 Task: Find connections with filter location Acopiara with filter topic #Crowdfundingwith filter profile language Potuguese with filter current company Pick Your Job!! with filter school Istituto Marangoni with filter industry Horticulture with filter service category Healthcare Consulting with filter keywords title Chief Executive Officer
Action: Mouse moved to (588, 111)
Screenshot: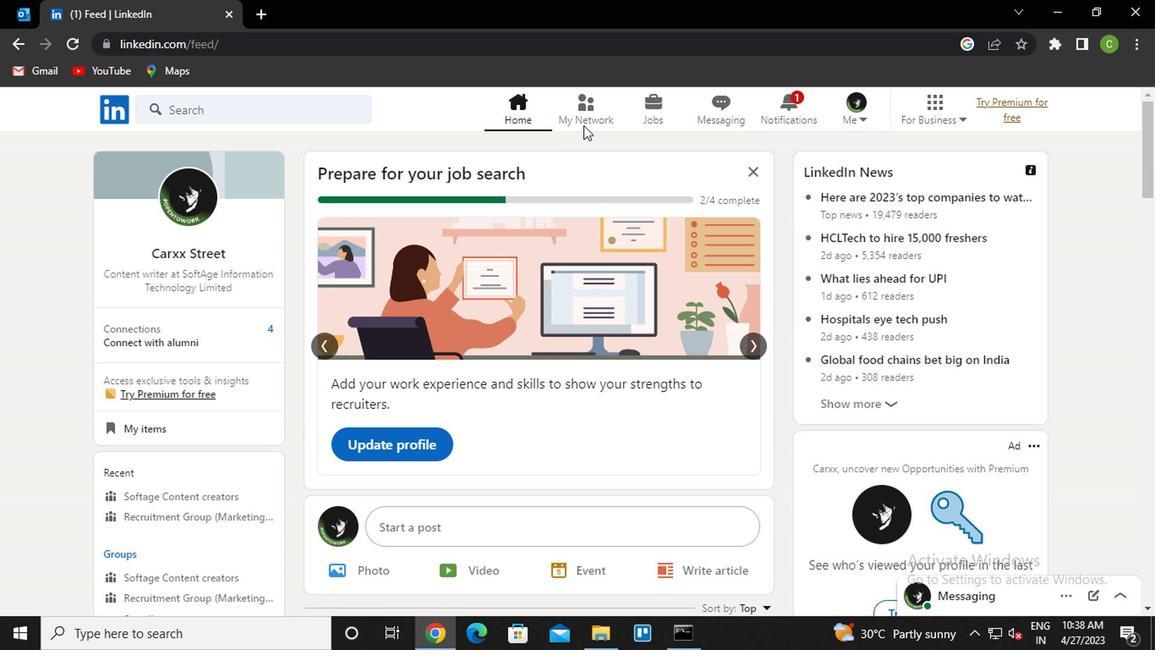 
Action: Mouse pressed left at (588, 111)
Screenshot: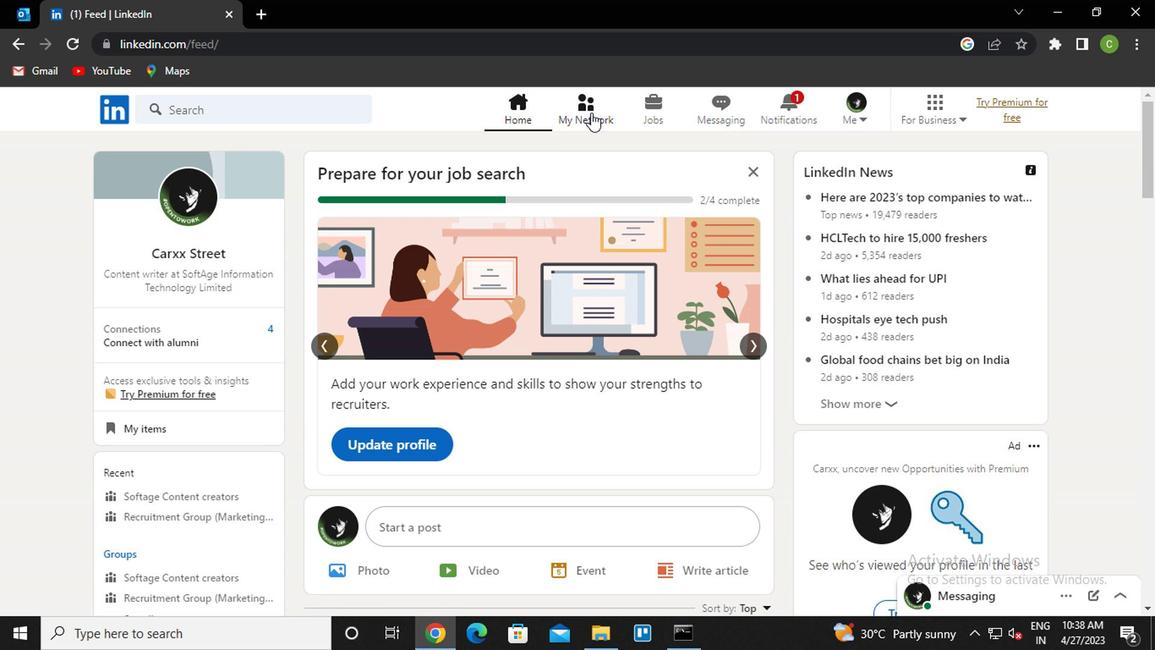 
Action: Mouse moved to (254, 200)
Screenshot: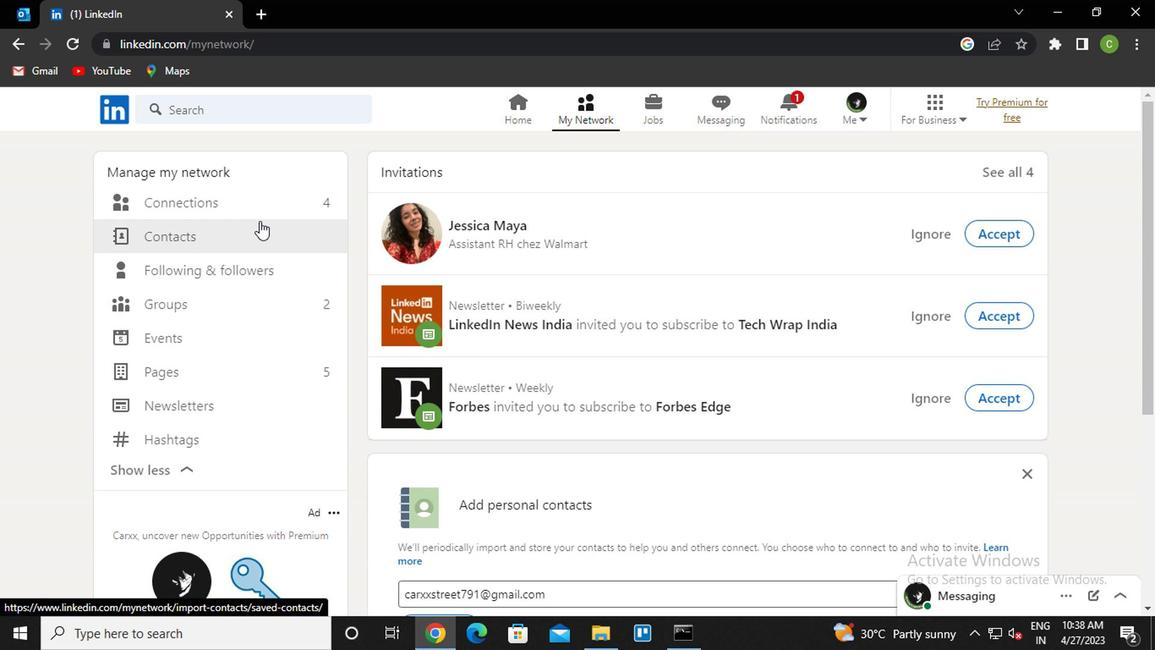 
Action: Mouse pressed left at (254, 200)
Screenshot: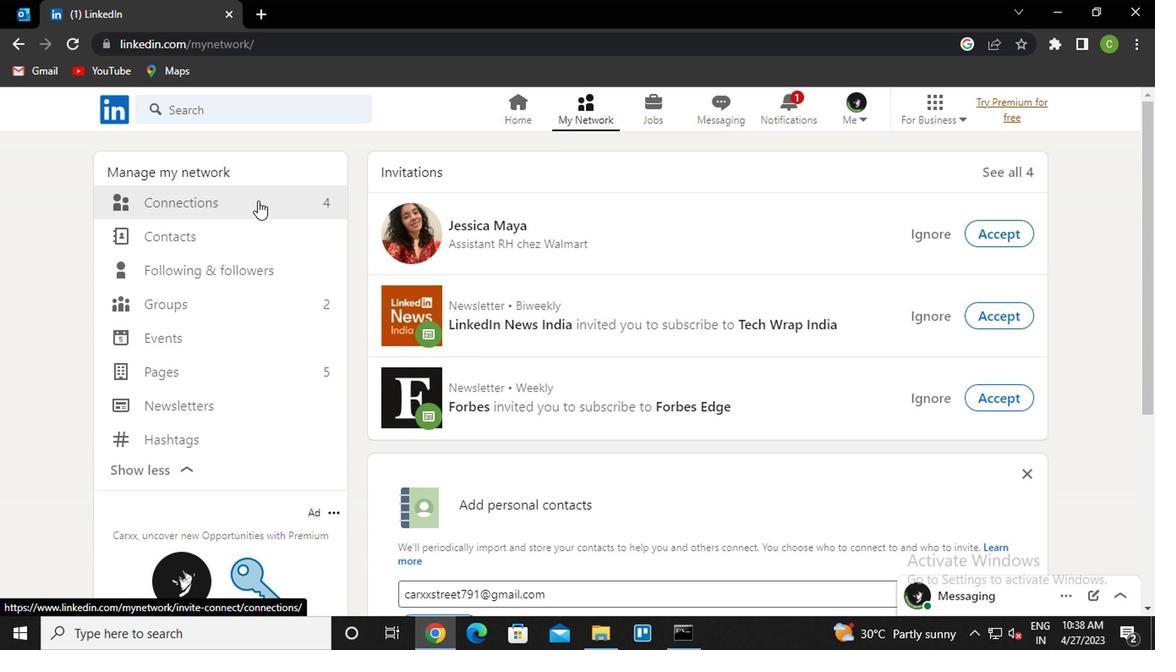 
Action: Mouse moved to (679, 204)
Screenshot: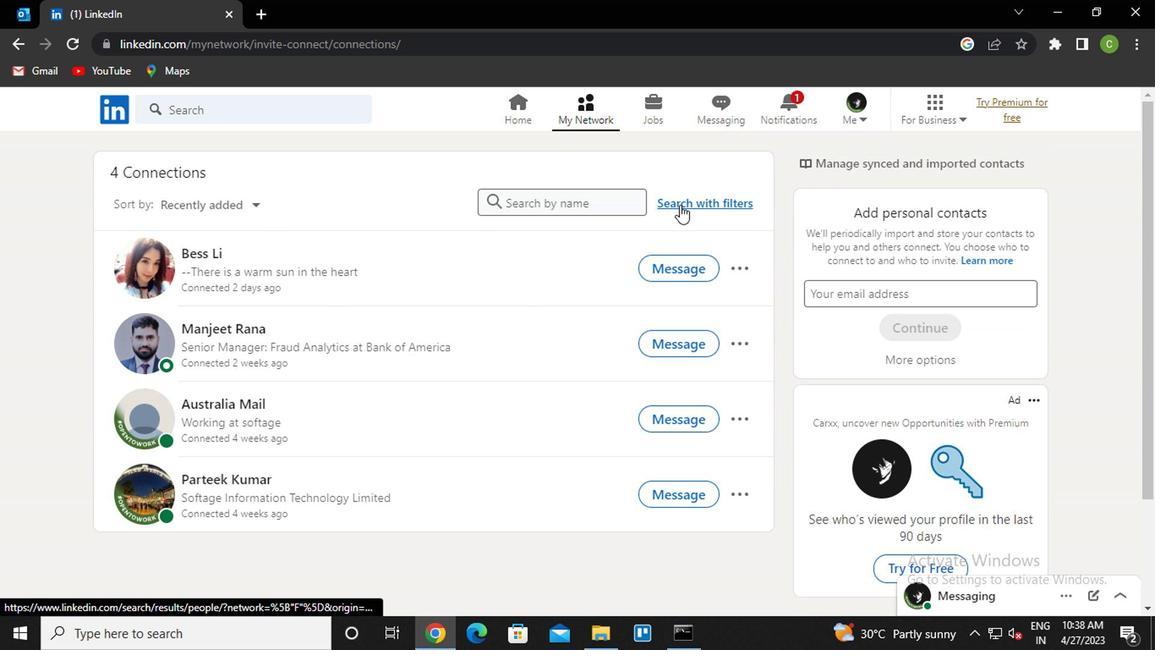 
Action: Mouse pressed left at (679, 204)
Screenshot: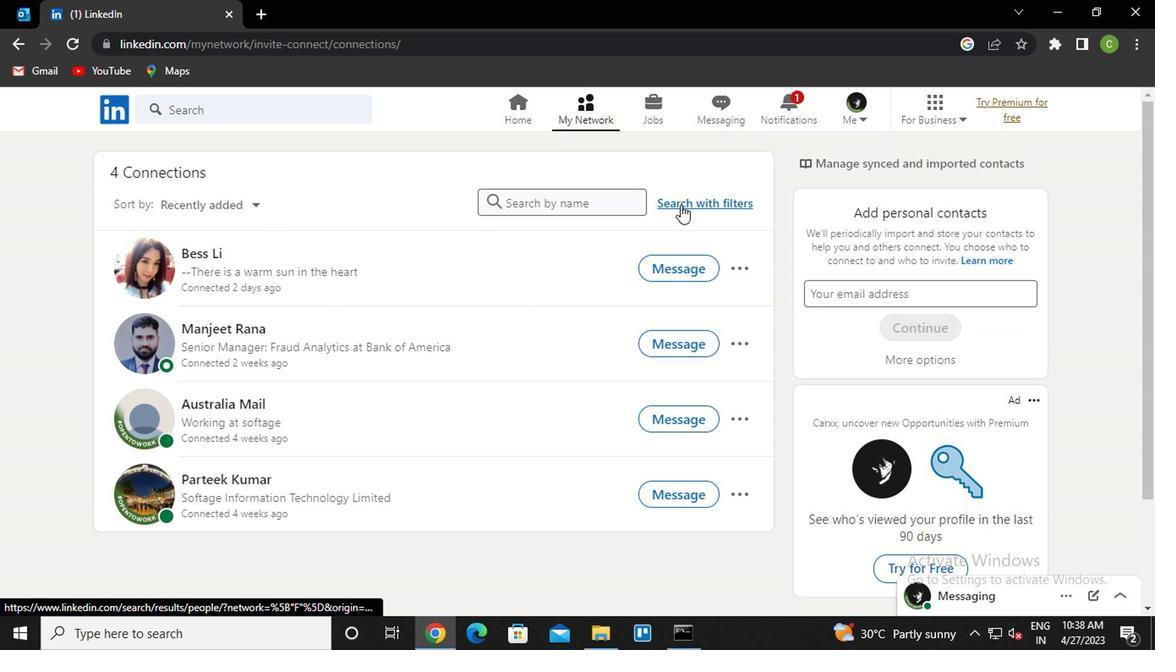
Action: Mouse moved to (564, 155)
Screenshot: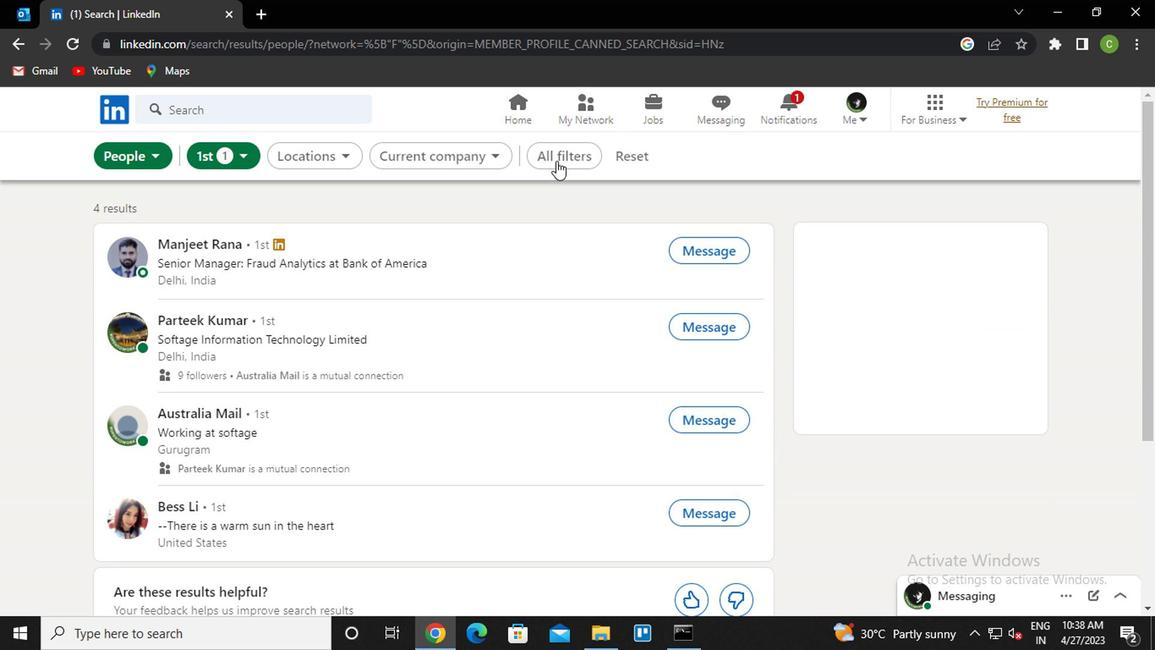 
Action: Mouse pressed left at (564, 155)
Screenshot: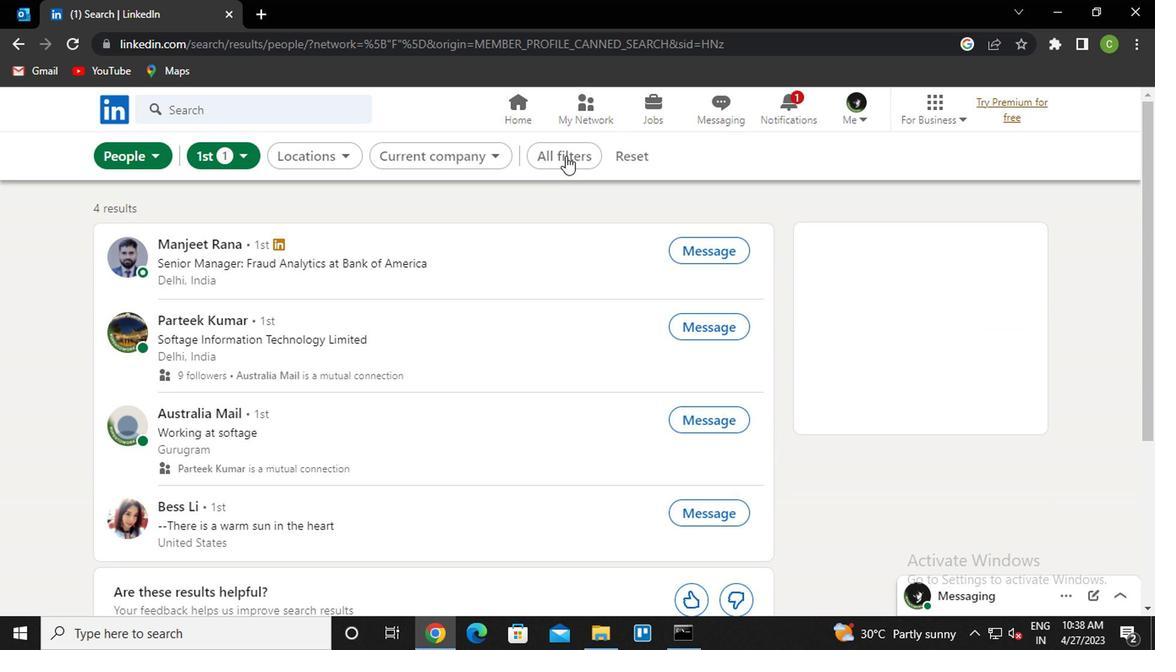 
Action: Mouse moved to (913, 335)
Screenshot: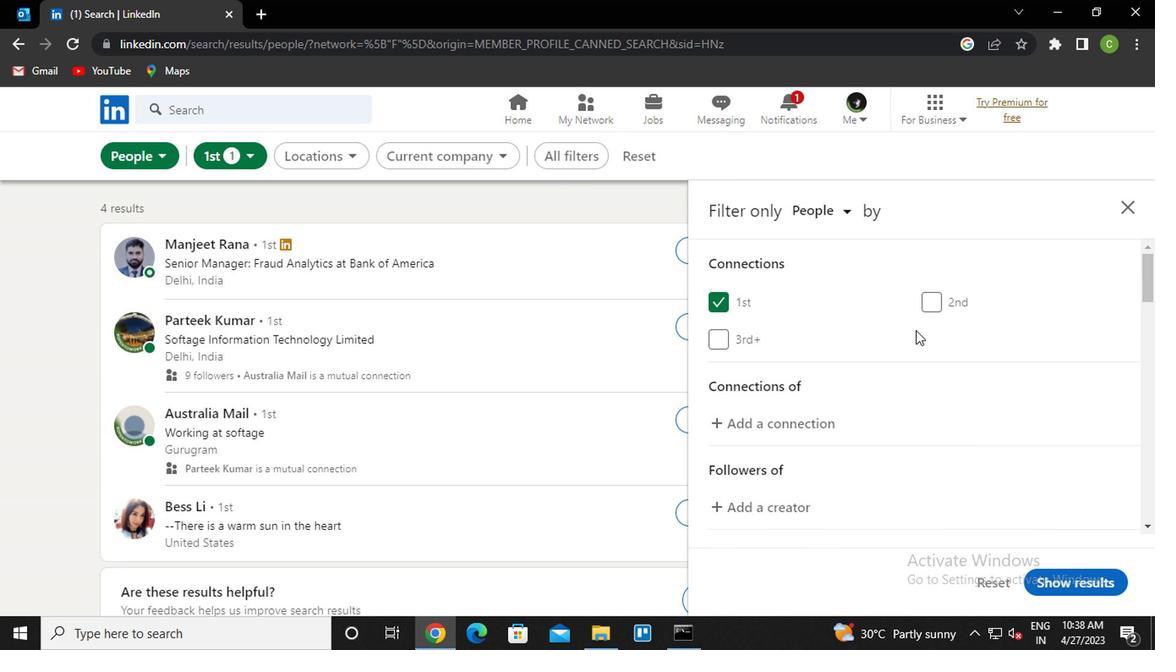 
Action: Mouse scrolled (913, 334) with delta (0, 0)
Screenshot: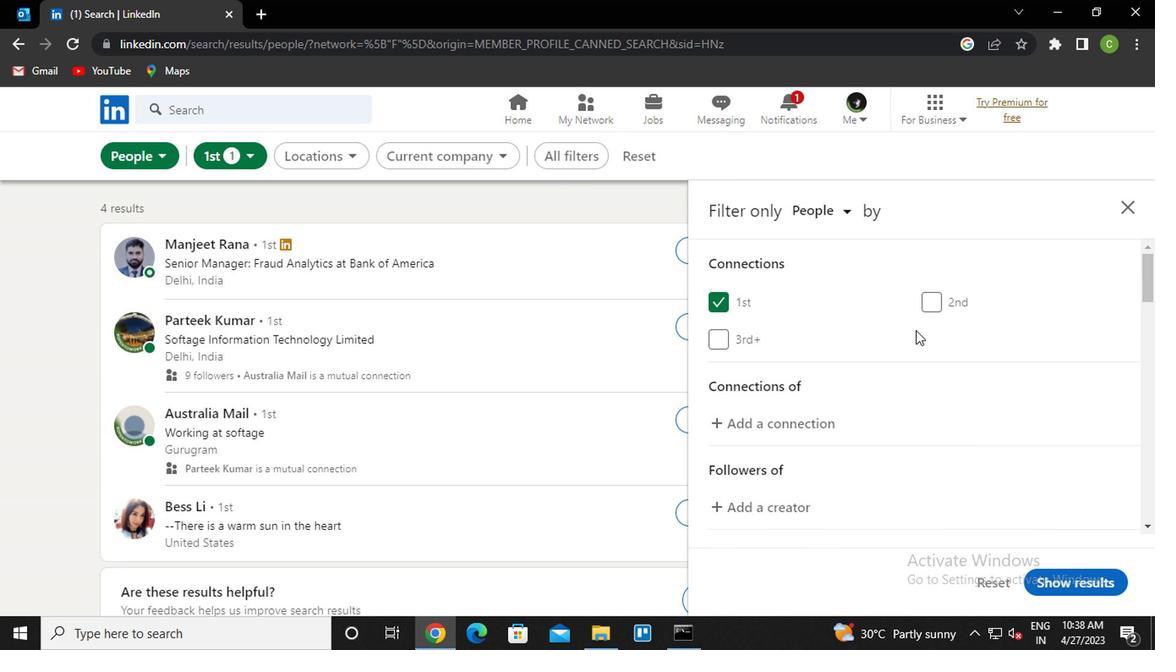 
Action: Mouse moved to (912, 340)
Screenshot: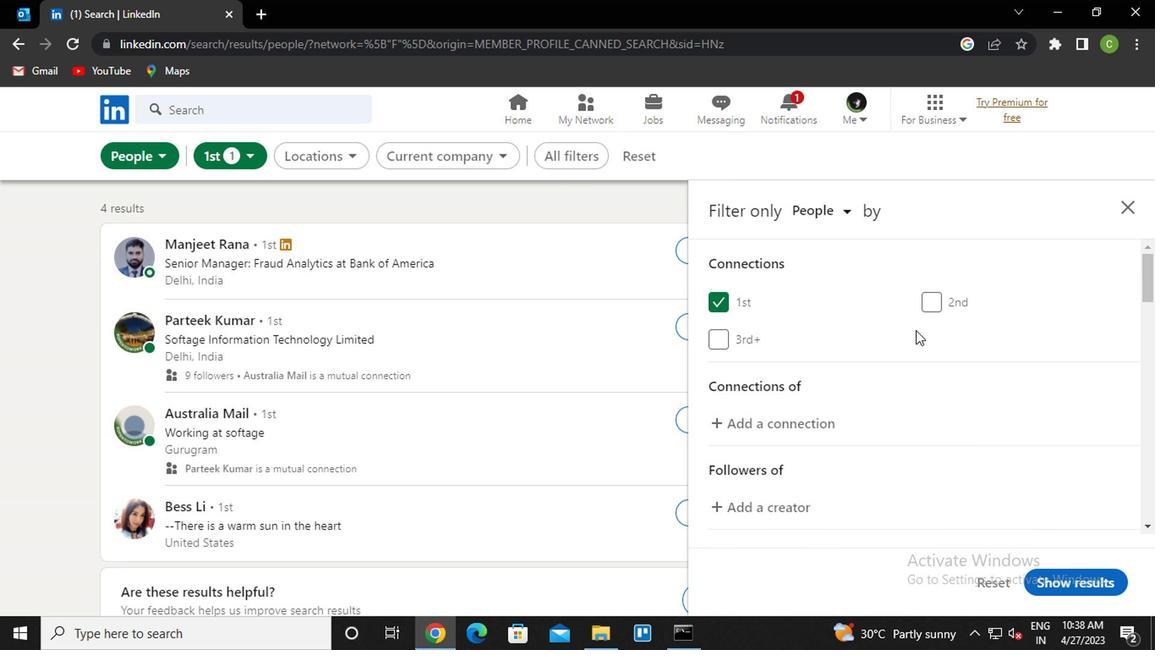 
Action: Mouse scrolled (912, 339) with delta (0, -1)
Screenshot: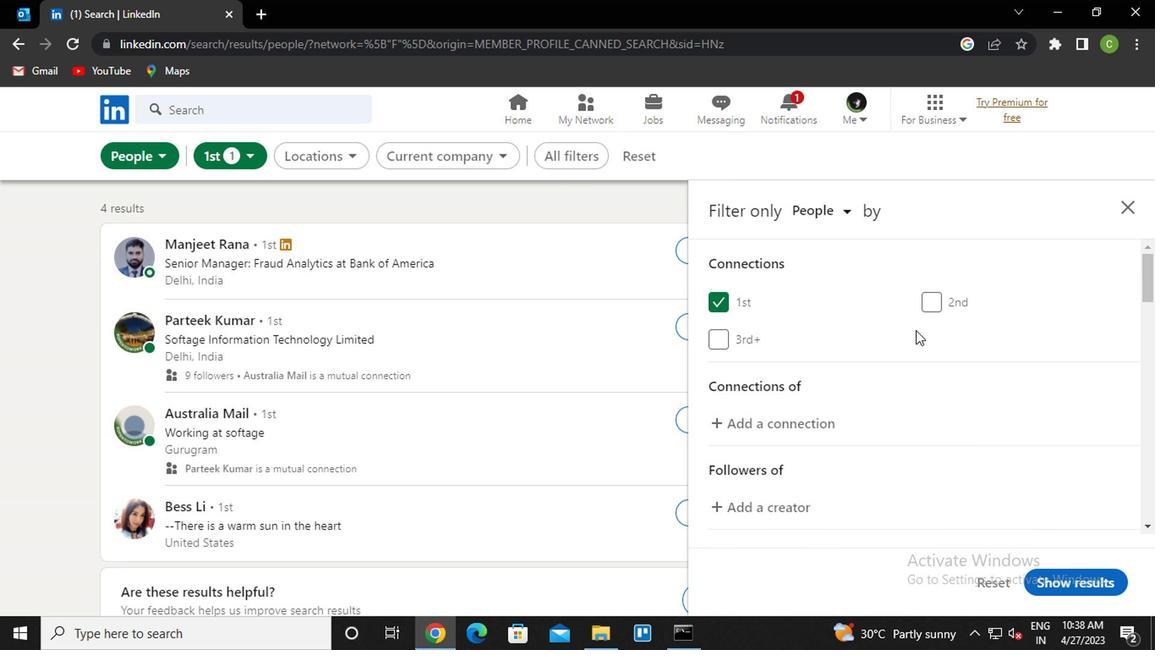 
Action: Mouse moved to (912, 341)
Screenshot: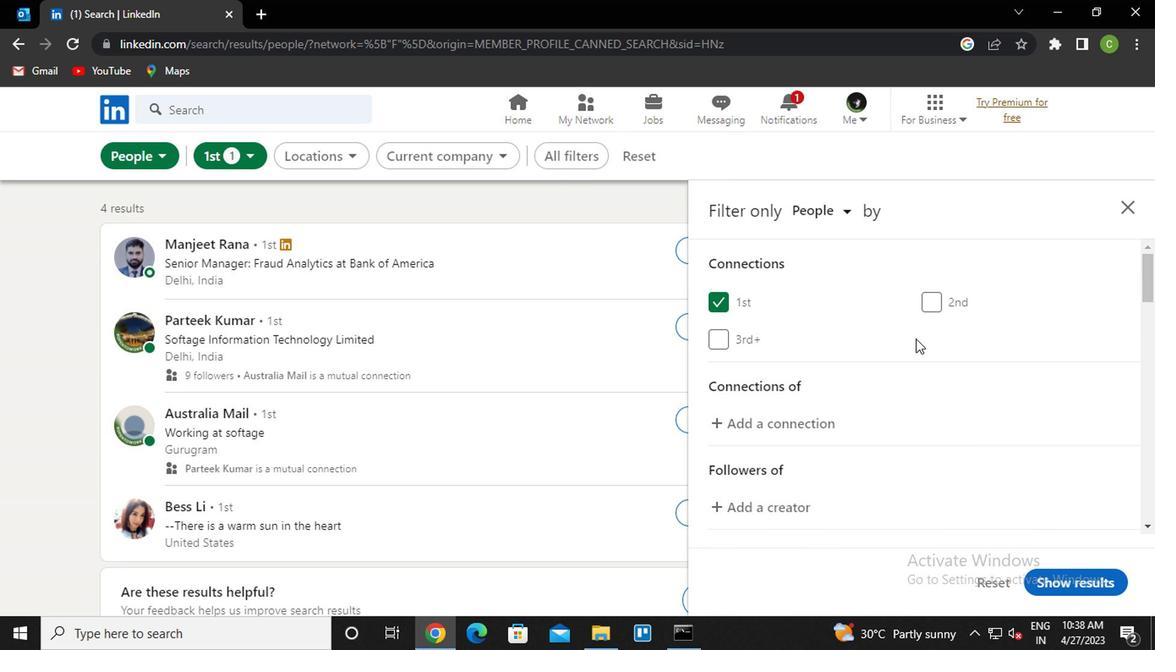 
Action: Mouse scrolled (912, 340) with delta (0, 0)
Screenshot: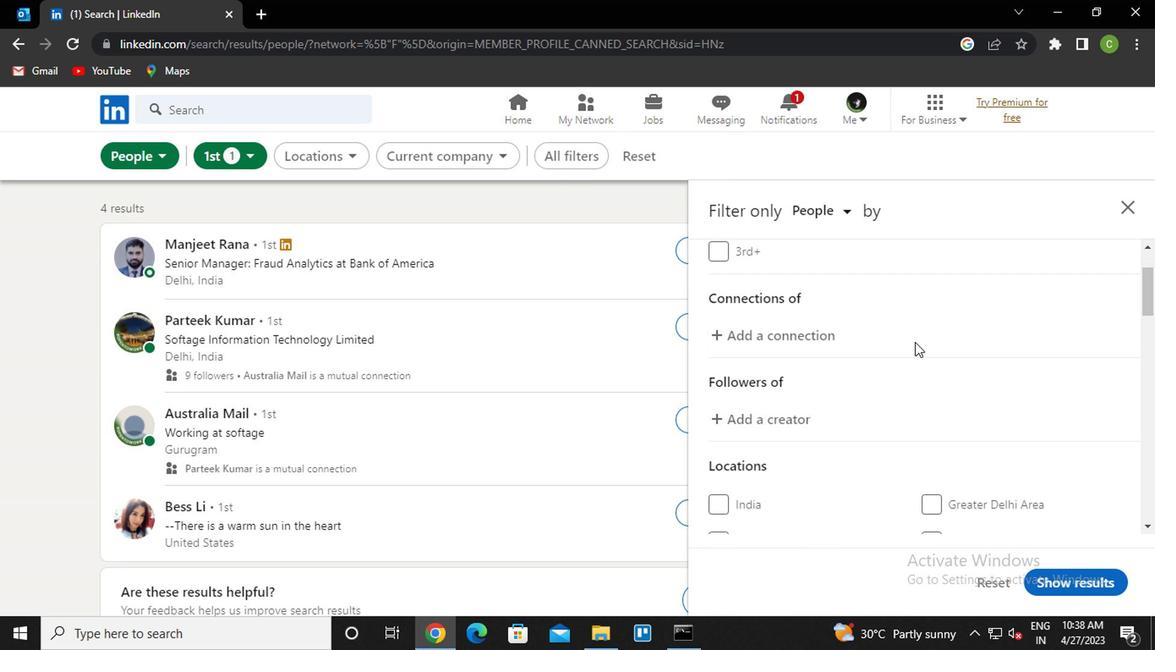 
Action: Mouse moved to (910, 352)
Screenshot: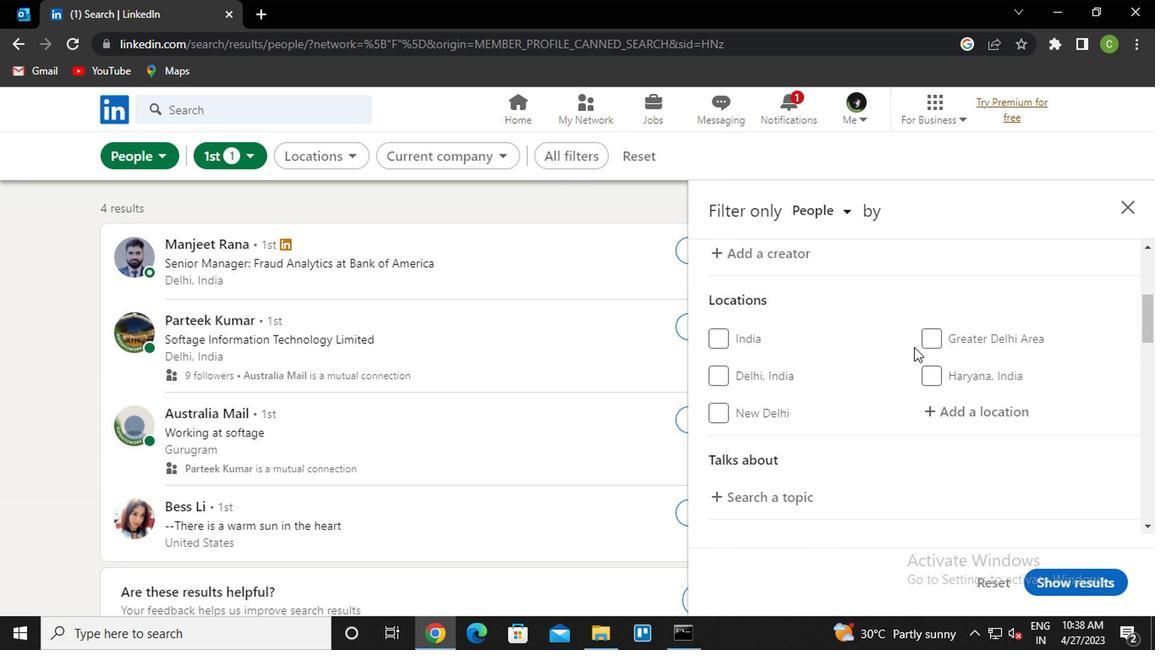 
Action: Mouse scrolled (910, 351) with delta (0, 0)
Screenshot: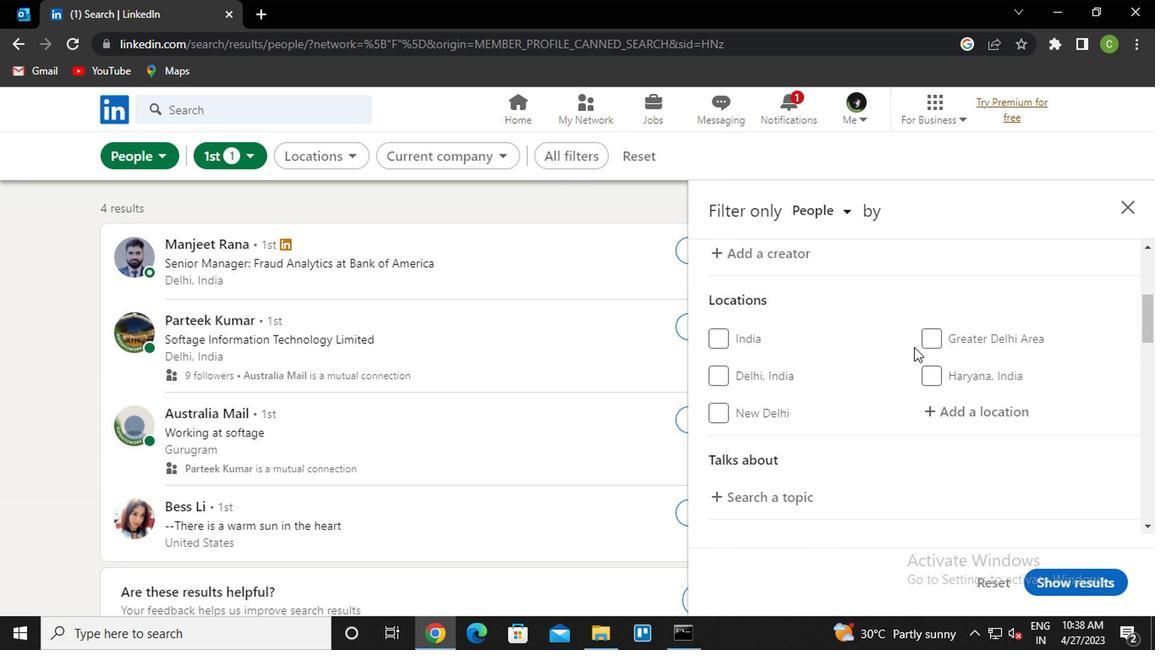 
Action: Mouse moved to (988, 334)
Screenshot: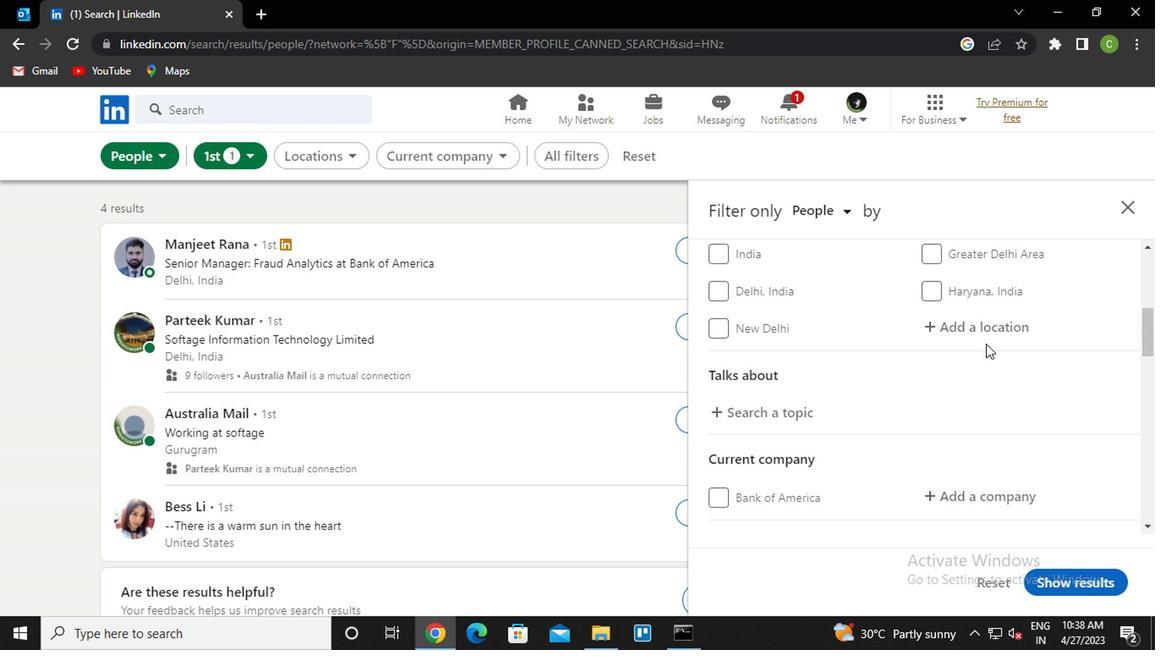 
Action: Mouse pressed left at (988, 334)
Screenshot: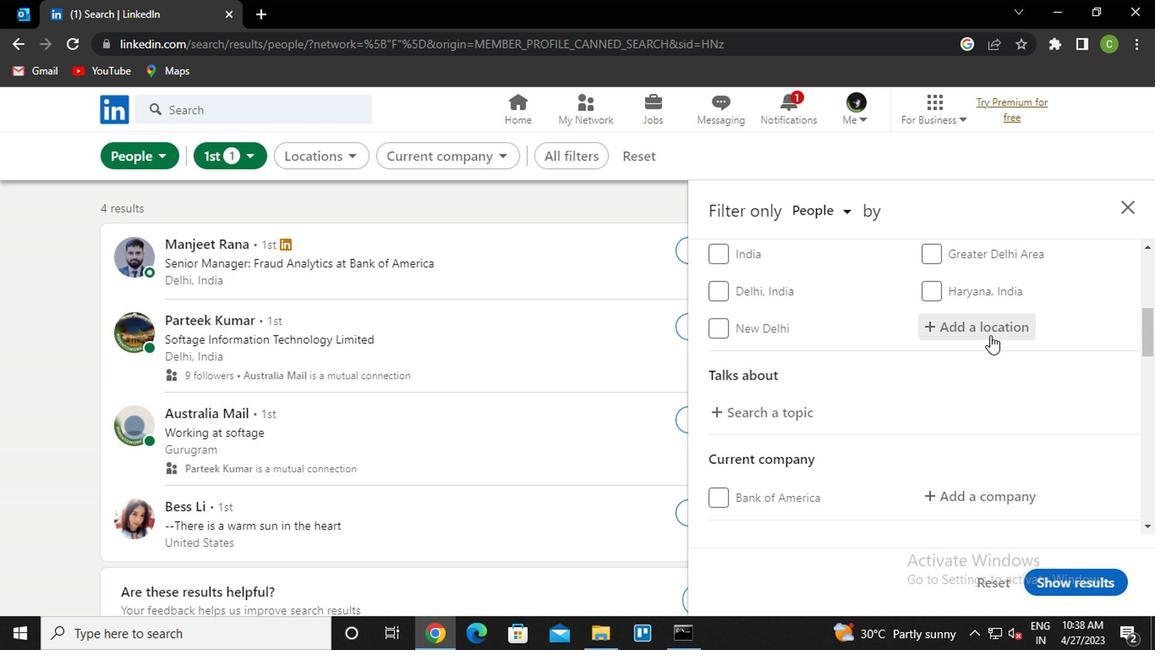 
Action: Key pressed <Key.caps_lock>a<Key.caps_lock>copiara<Key.down><Key.enter>
Screenshot: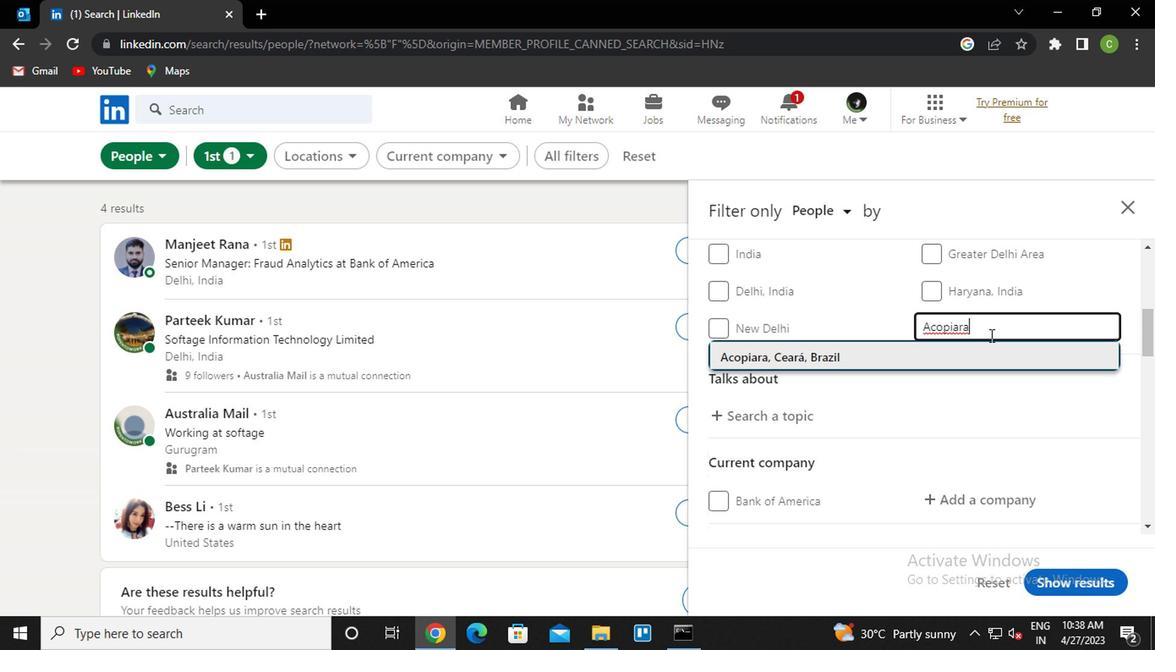 
Action: Mouse moved to (975, 342)
Screenshot: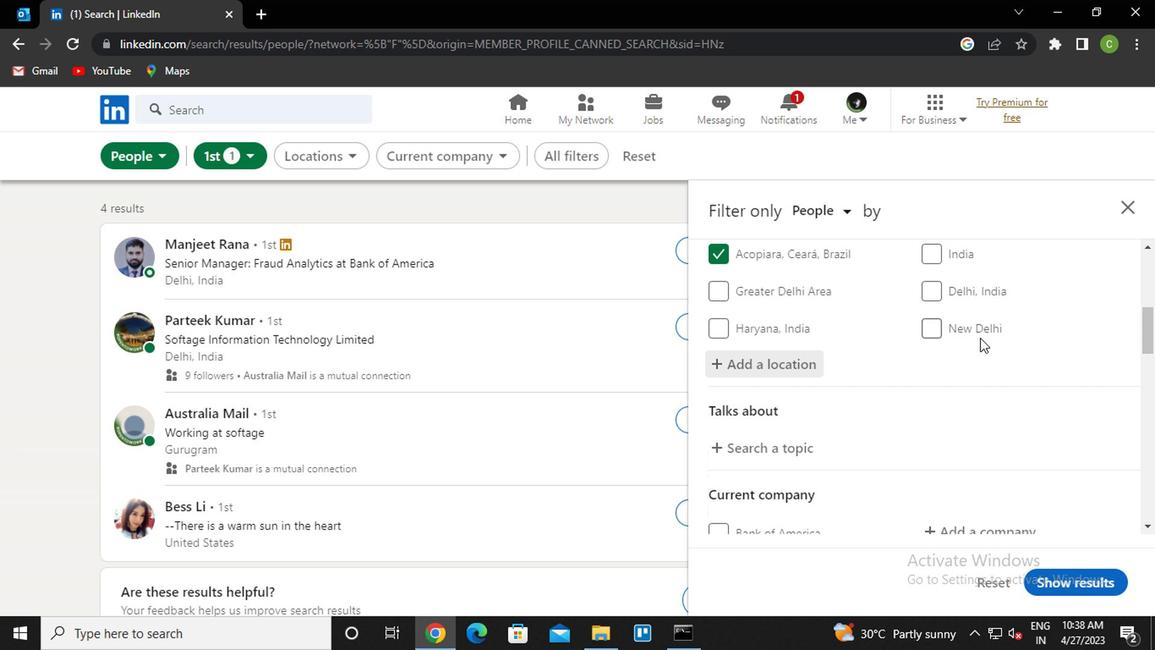 
Action: Mouse scrolled (975, 341) with delta (0, -1)
Screenshot: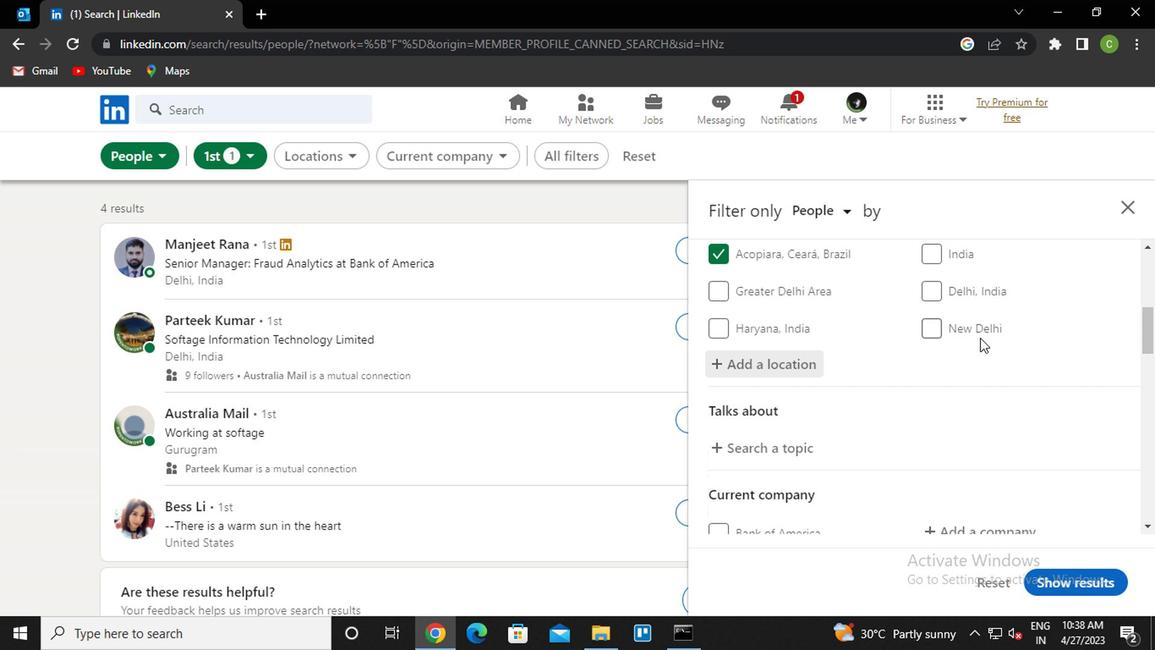 
Action: Mouse moved to (791, 362)
Screenshot: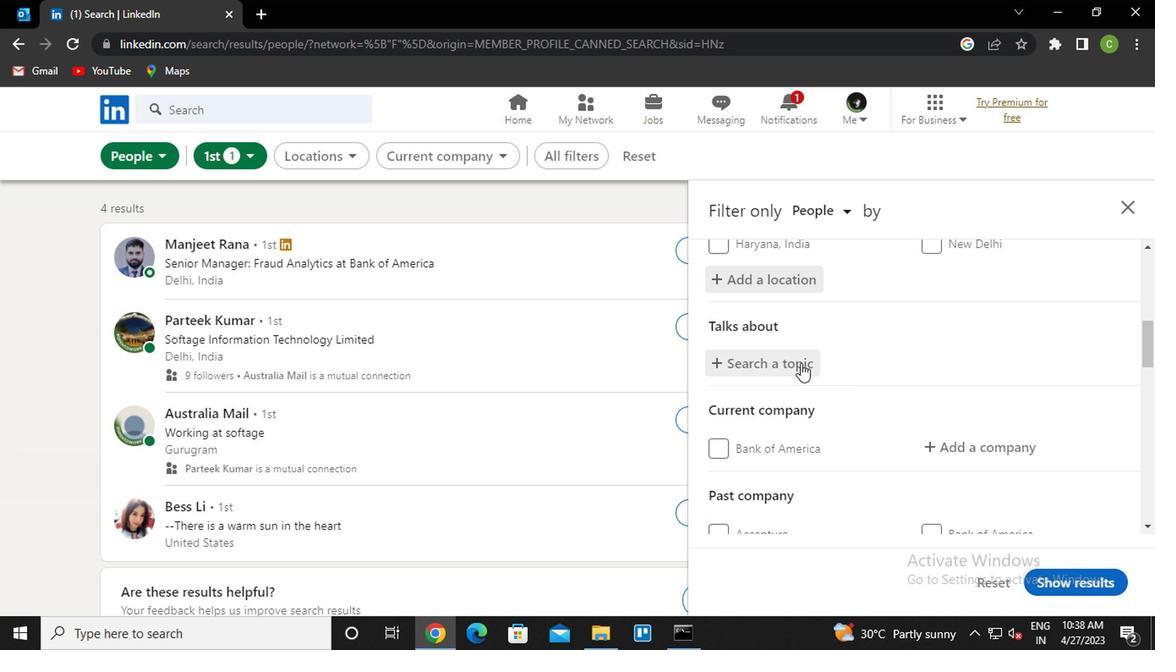
Action: Mouse pressed left at (791, 362)
Screenshot: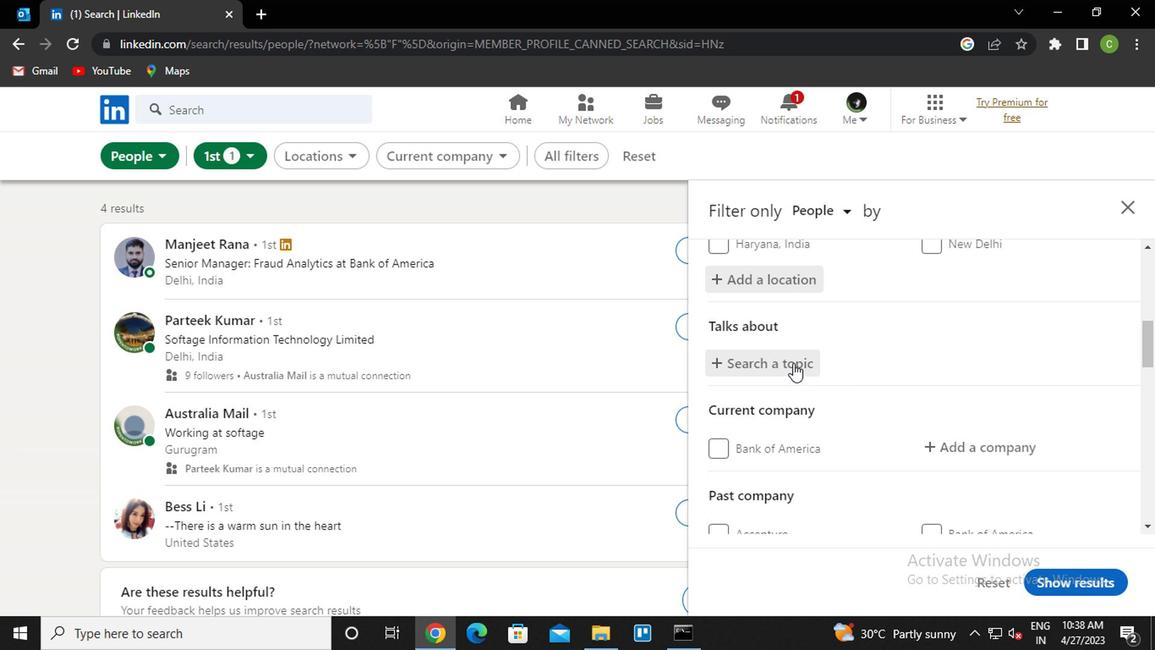 
Action: Key pressed <Key.caps_lock>c<Key.caps_lock>rowdfo<Key.backspace>und<Key.down><Key.enter>
Screenshot: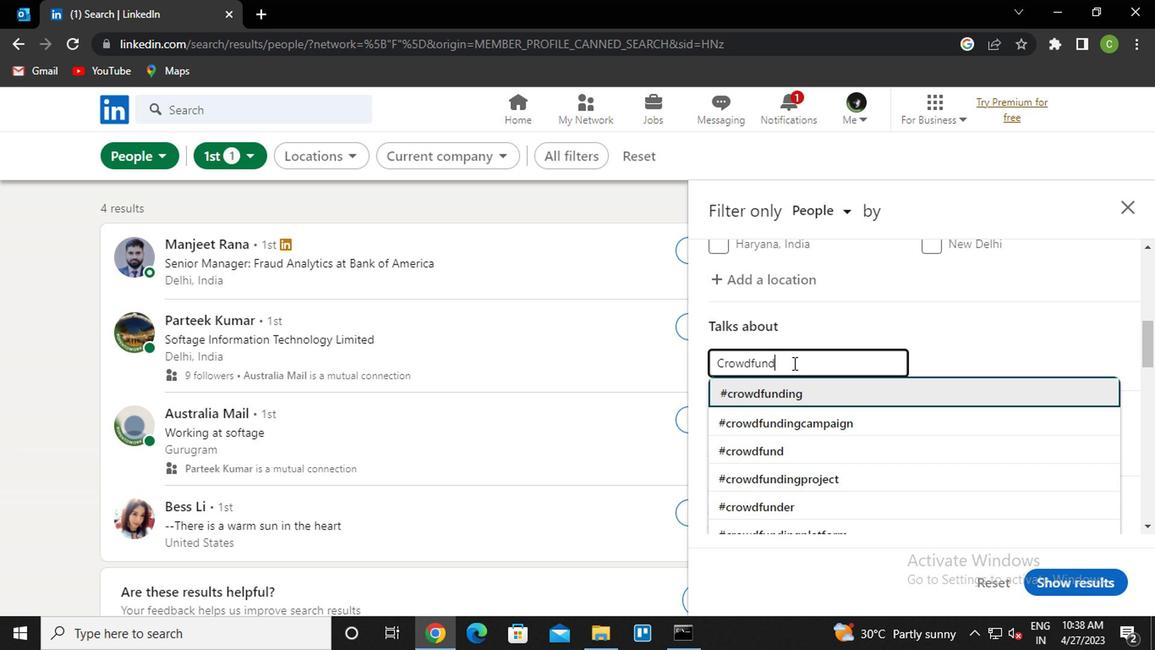 
Action: Mouse moved to (818, 370)
Screenshot: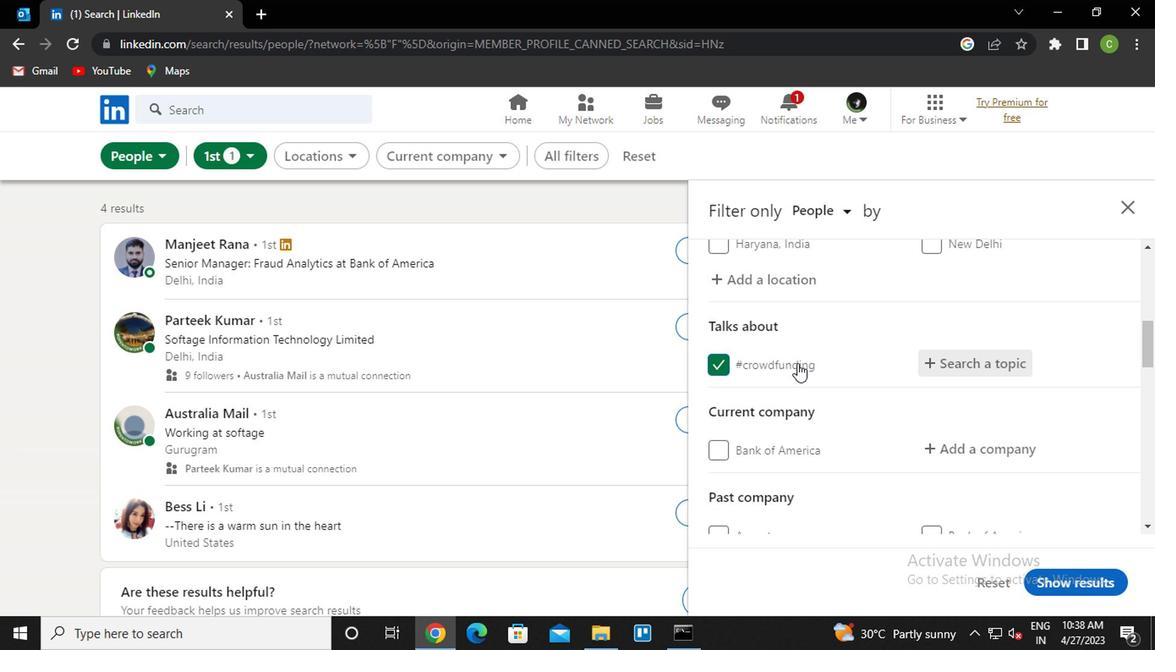 
Action: Mouse scrolled (818, 370) with delta (0, 0)
Screenshot: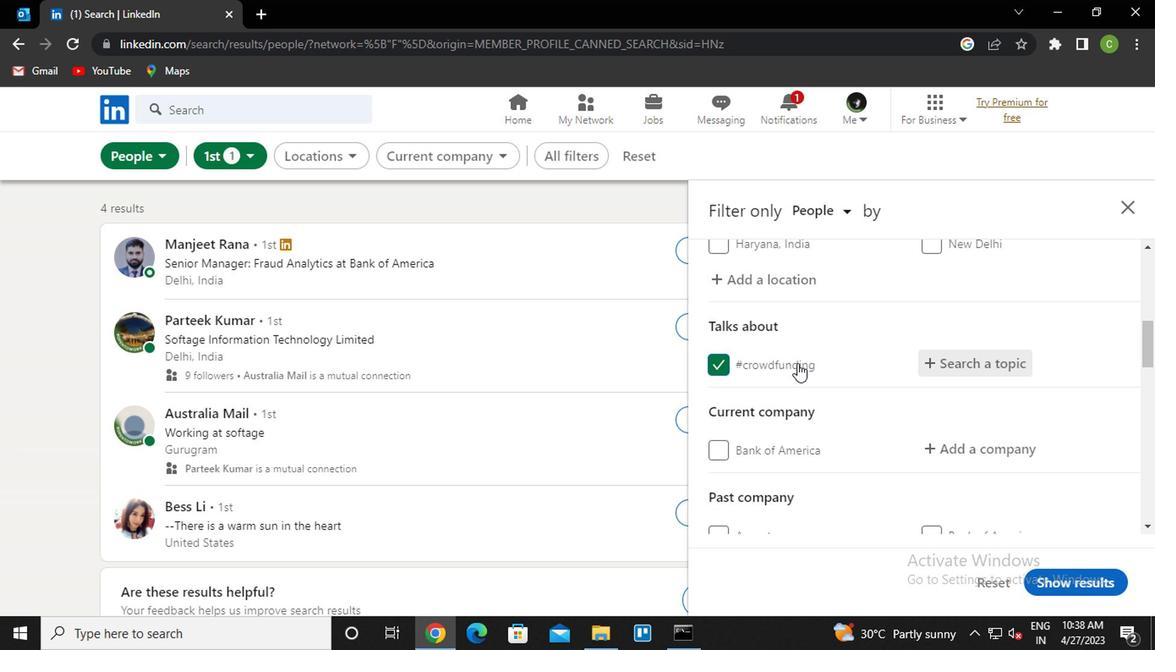 
Action: Mouse moved to (960, 367)
Screenshot: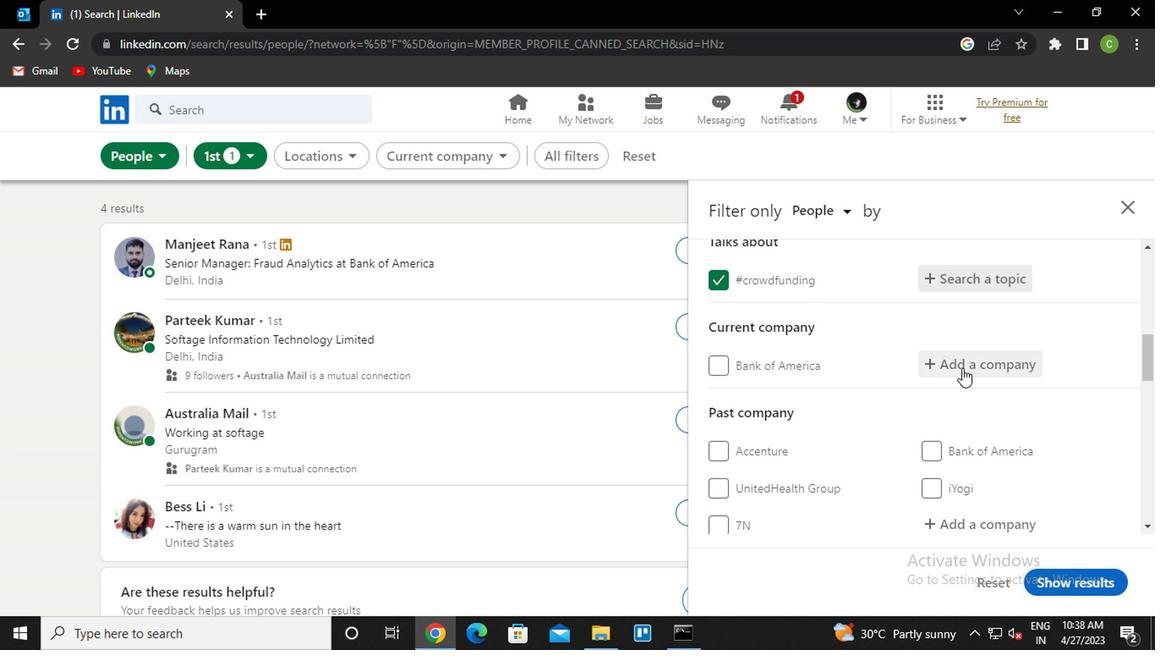 
Action: Mouse pressed left at (960, 367)
Screenshot: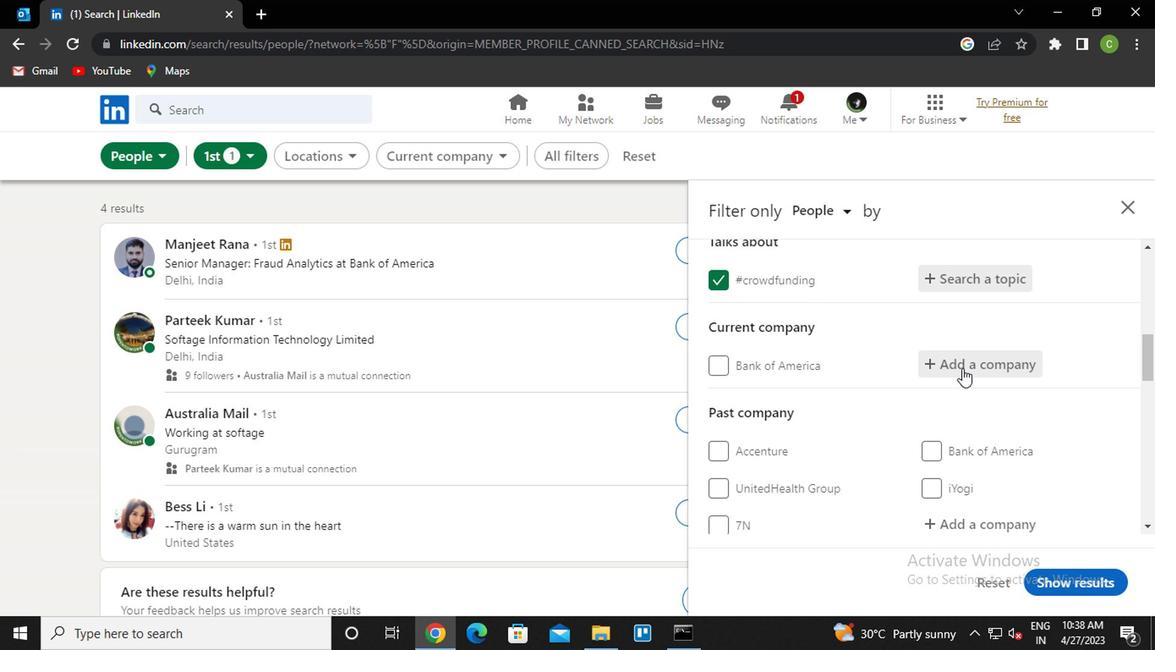 
Action: Key pressed <Key.caps_lock>p<Key.caps_lock>ick<Key.space>you<Key.down><Key.enter>
Screenshot: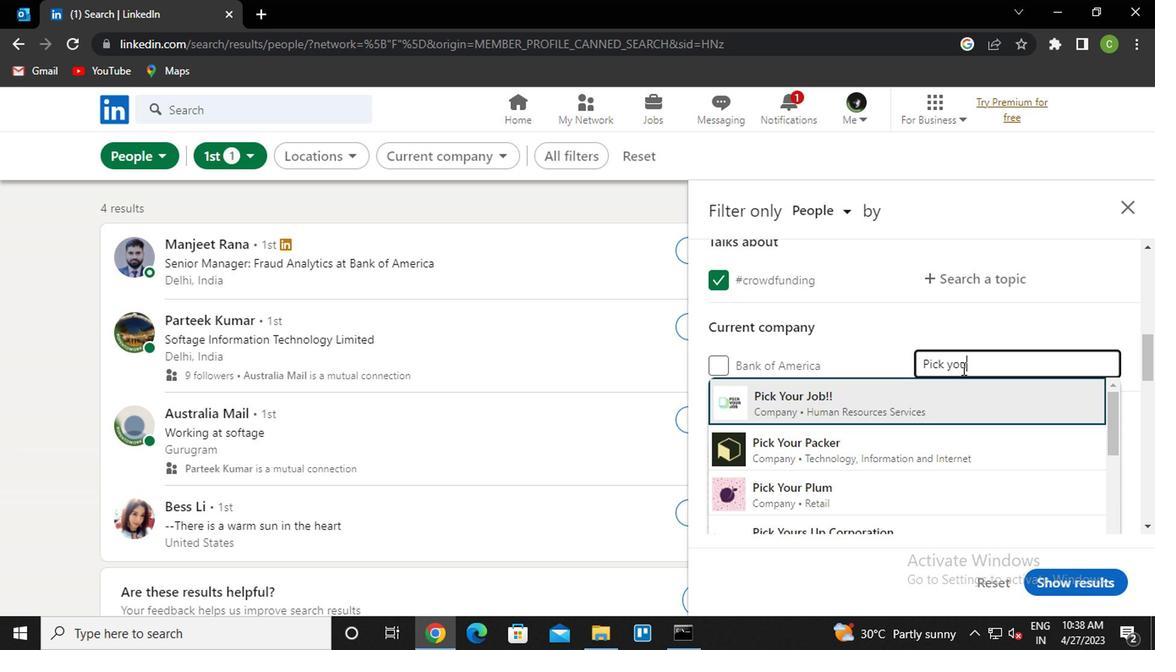 
Action: Mouse scrolled (960, 366) with delta (0, -1)
Screenshot: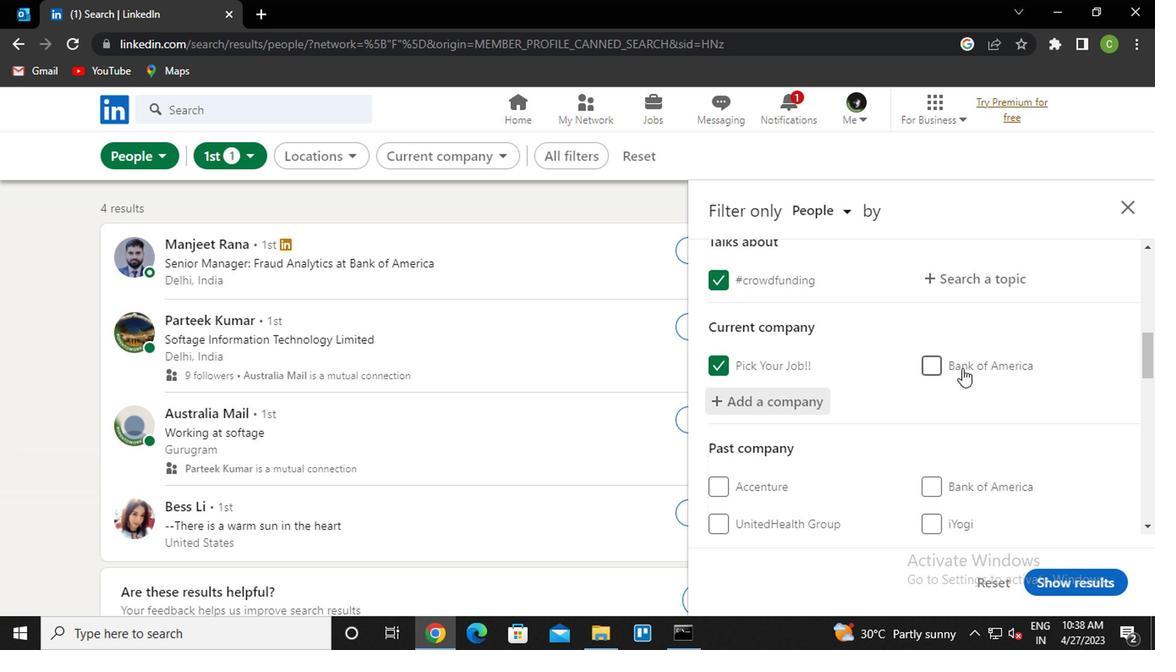 
Action: Mouse moved to (957, 367)
Screenshot: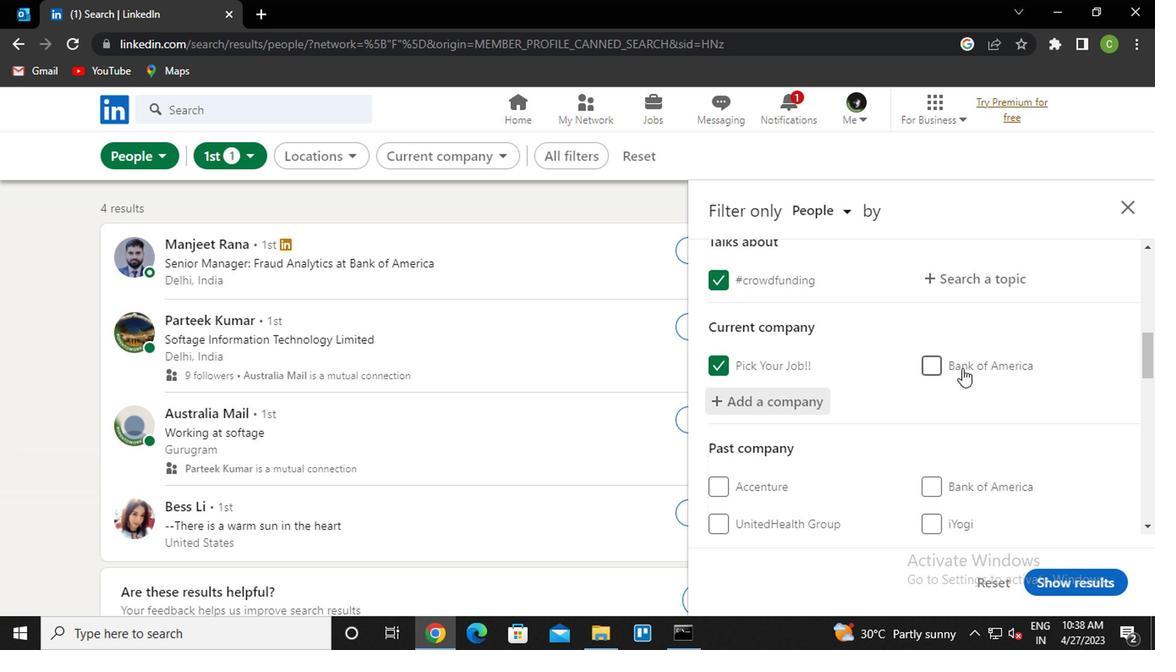 
Action: Mouse scrolled (957, 366) with delta (0, -1)
Screenshot: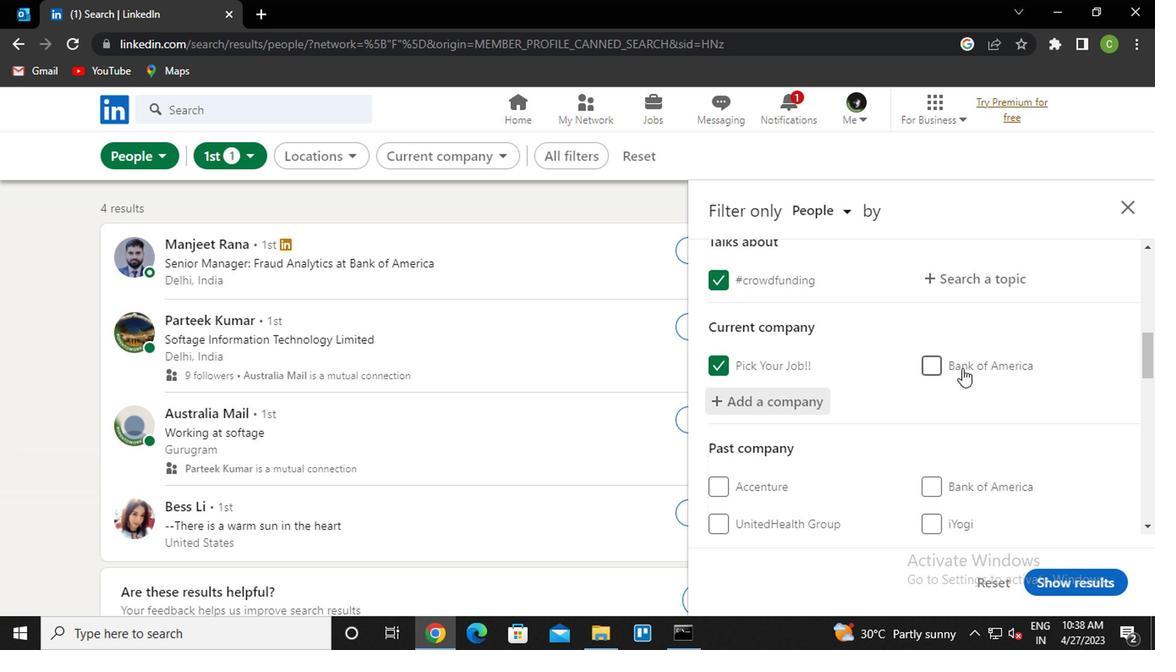 
Action: Mouse moved to (958, 409)
Screenshot: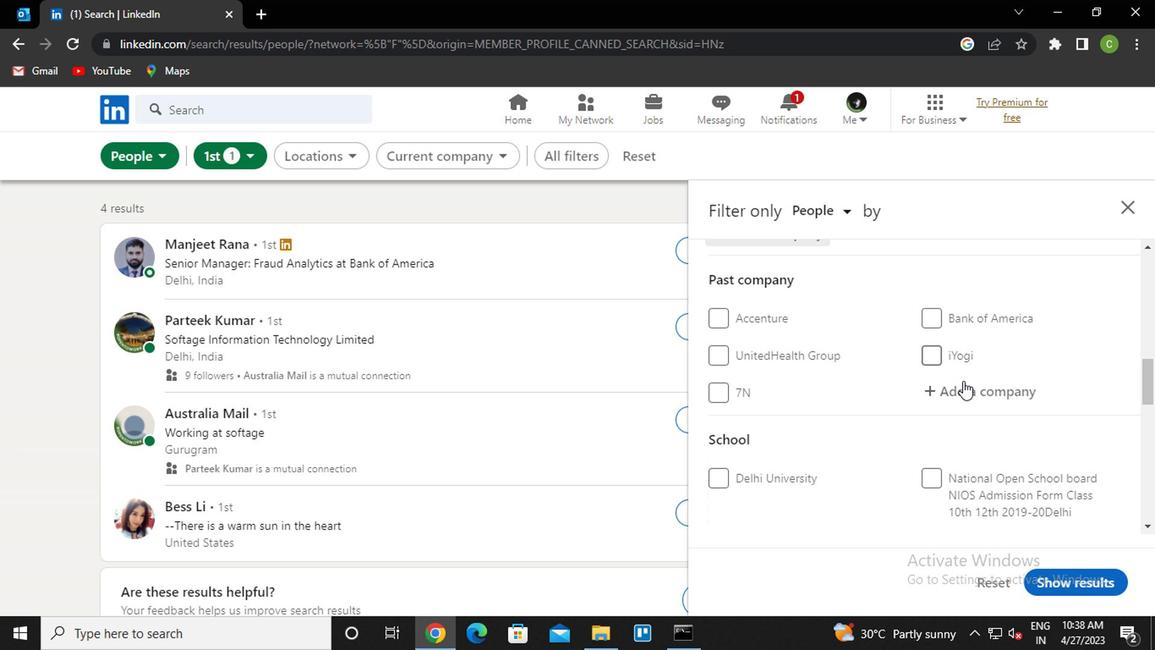 
Action: Mouse scrolled (958, 408) with delta (0, -1)
Screenshot: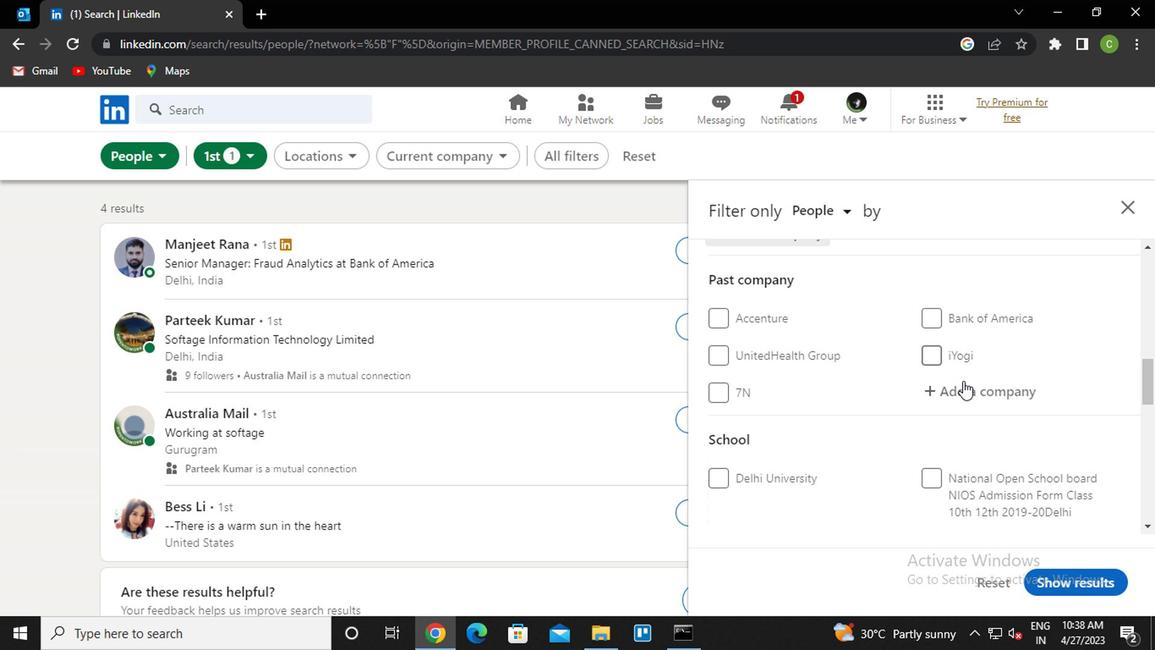 
Action: Mouse moved to (955, 418)
Screenshot: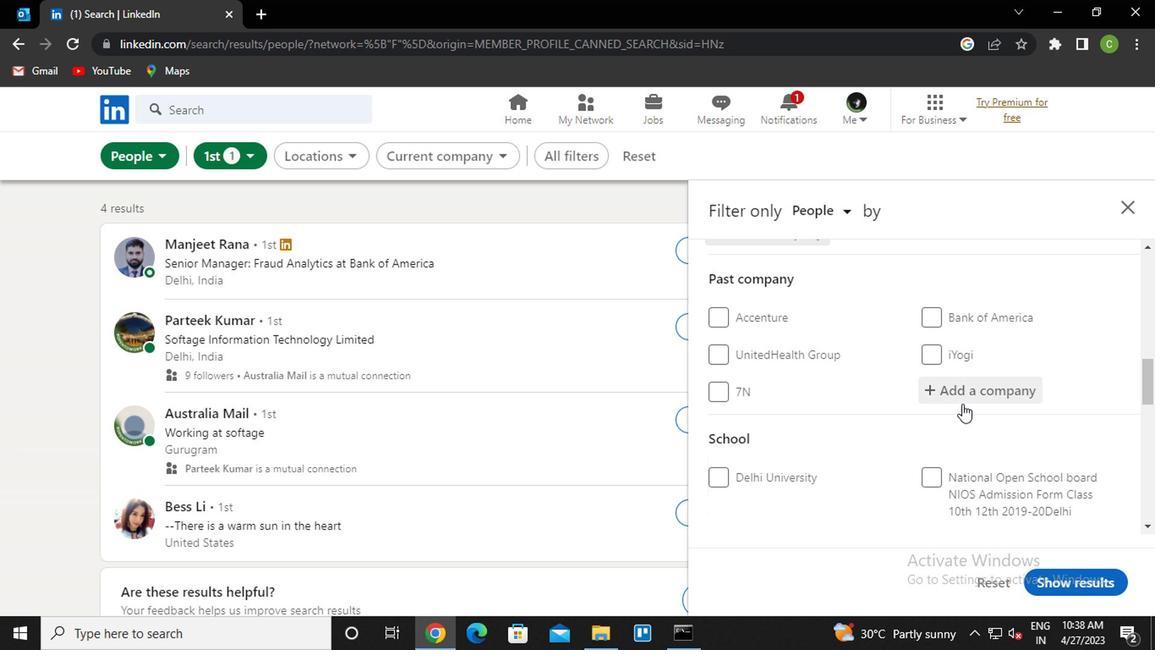 
Action: Mouse scrolled (955, 418) with delta (0, 0)
Screenshot: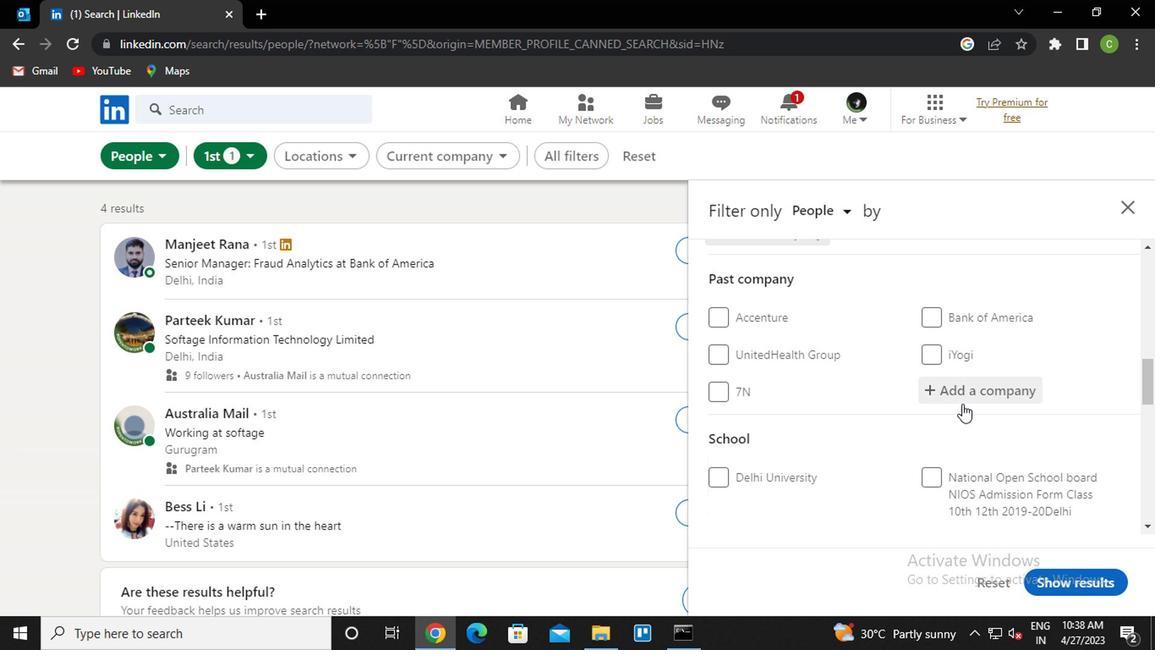 
Action: Mouse moved to (775, 427)
Screenshot: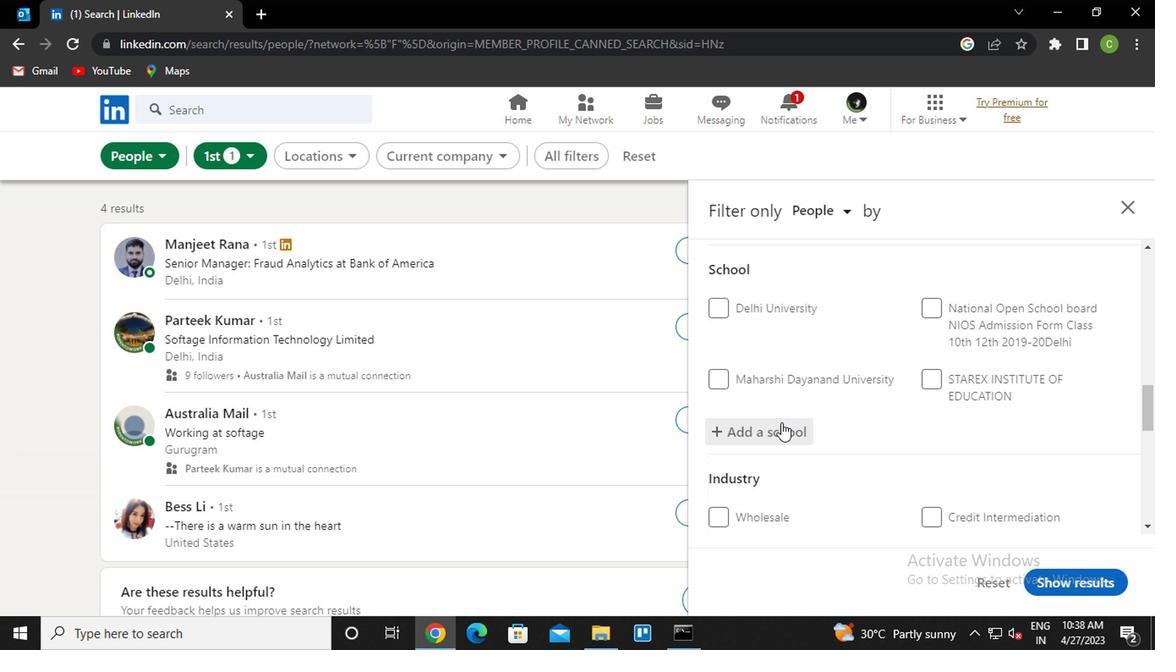 
Action: Mouse pressed left at (775, 427)
Screenshot: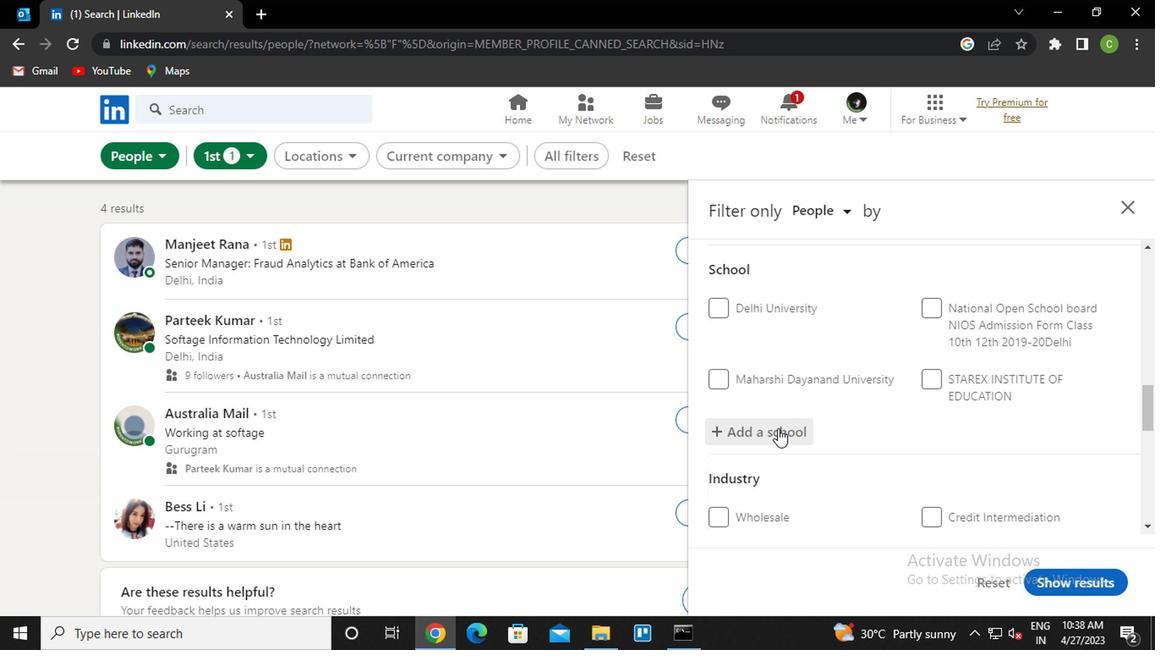 
Action: Key pressed <Key.caps_lock>i<Key.caps_lock>nstitute<Key.space><Key.caps_lock>m<Key.caps_lock>aran
Screenshot: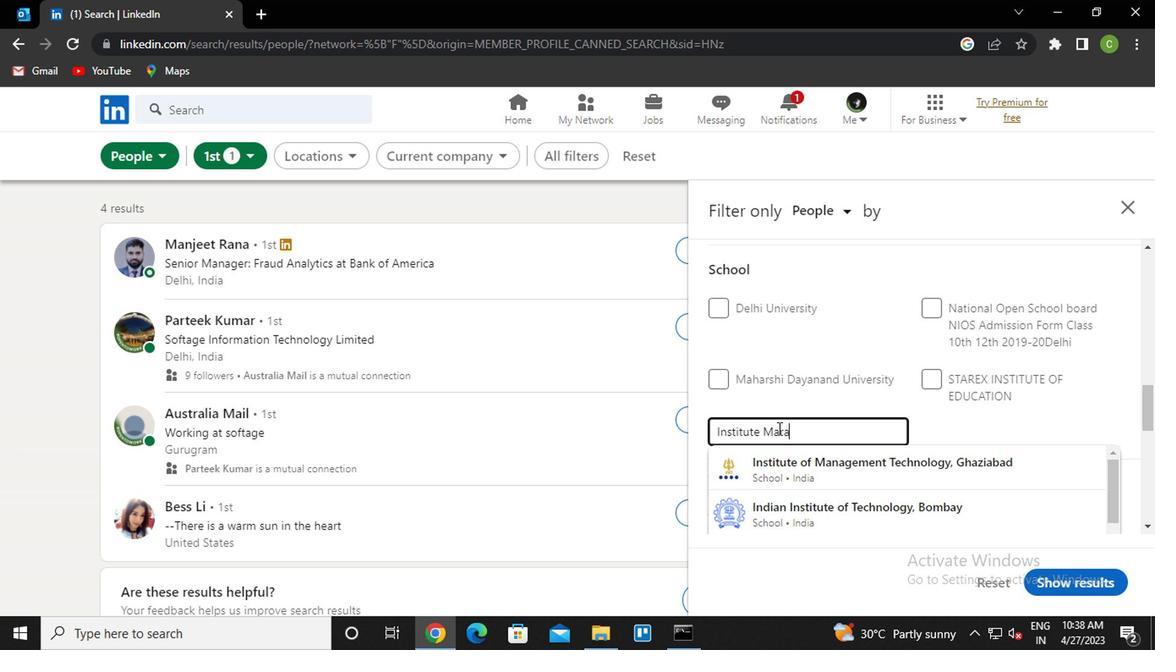 
Action: Mouse moved to (810, 439)
Screenshot: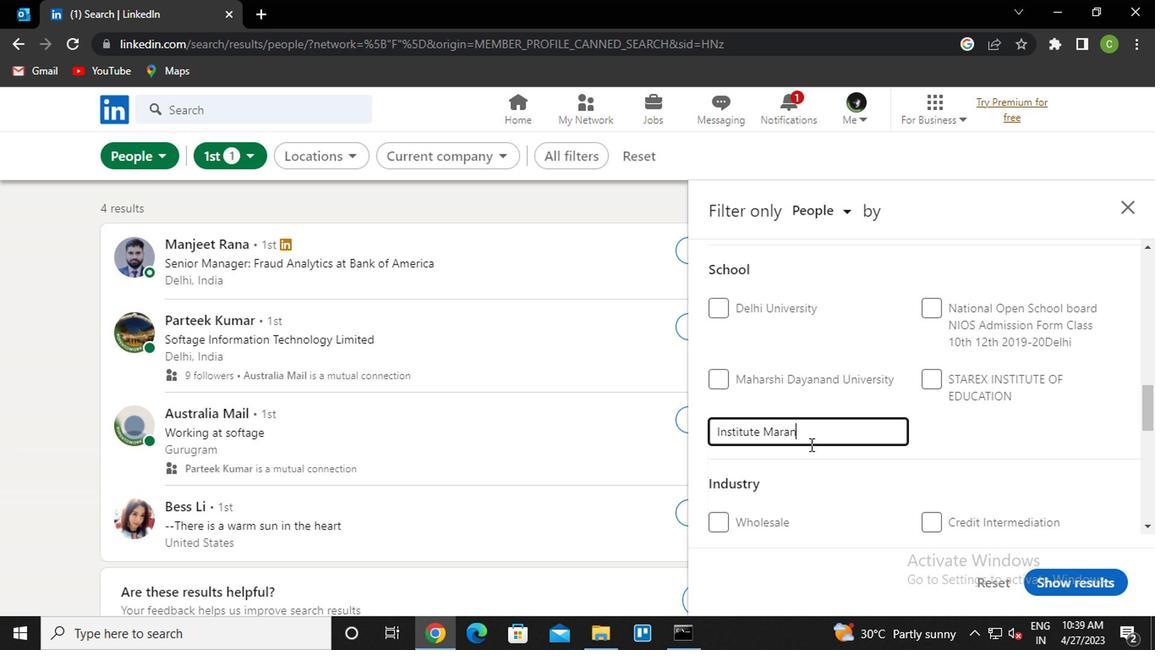 
Action: Key pressed gone<Key.backspace>i
Screenshot: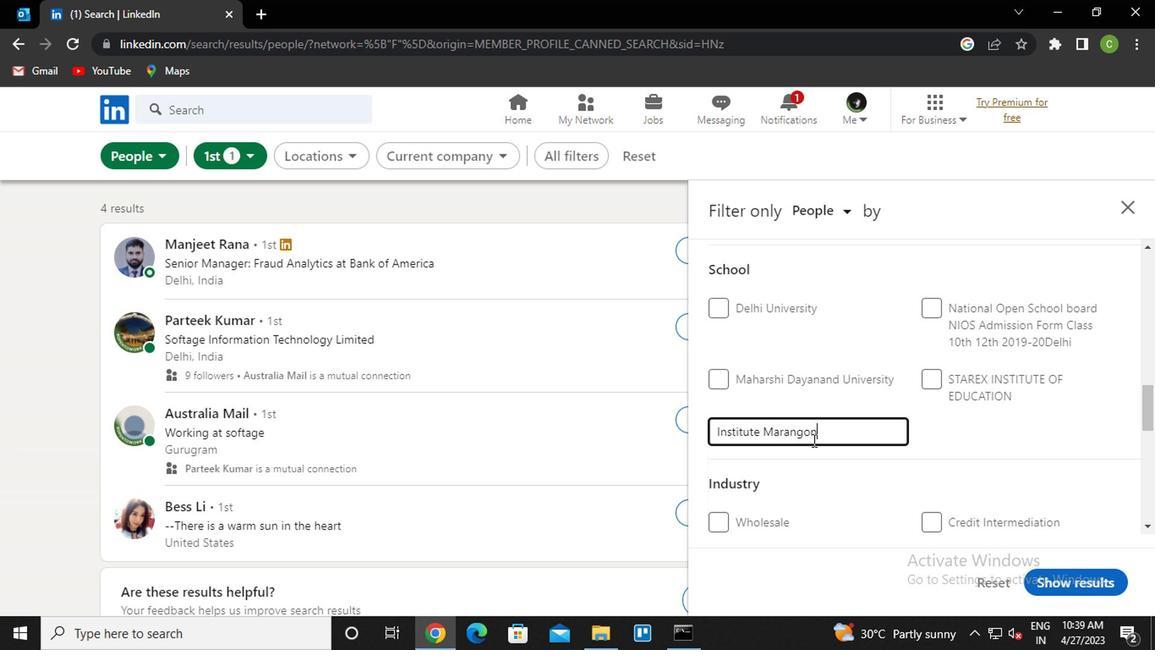 
Action: Mouse moved to (960, 444)
Screenshot: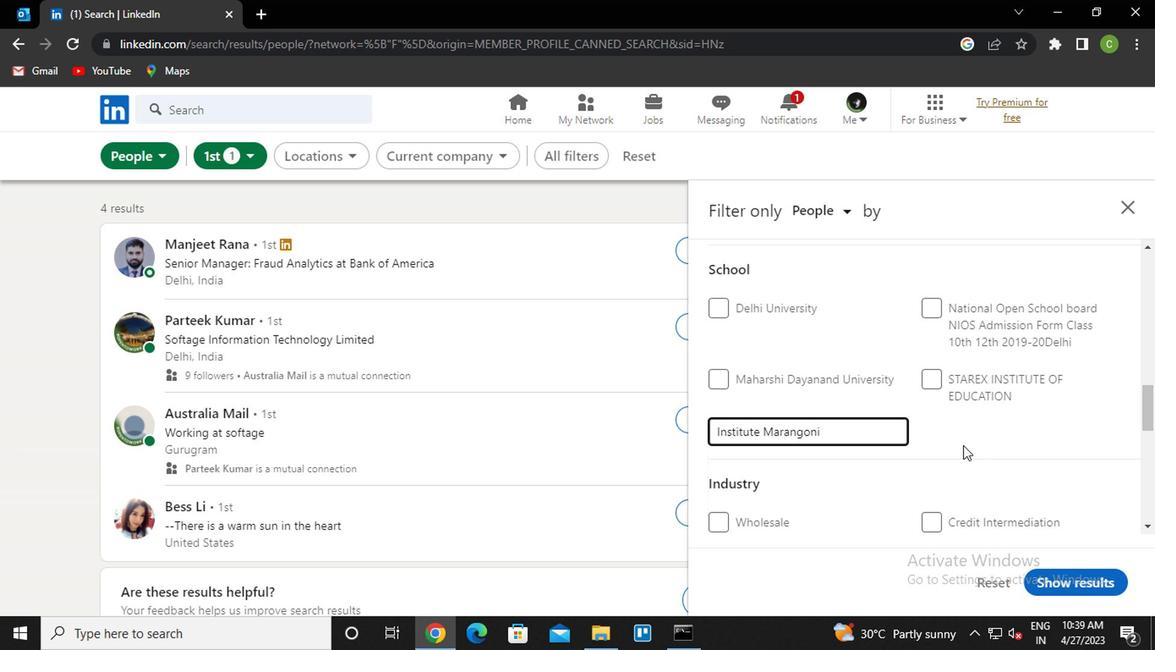 
Action: Mouse pressed left at (960, 444)
Screenshot: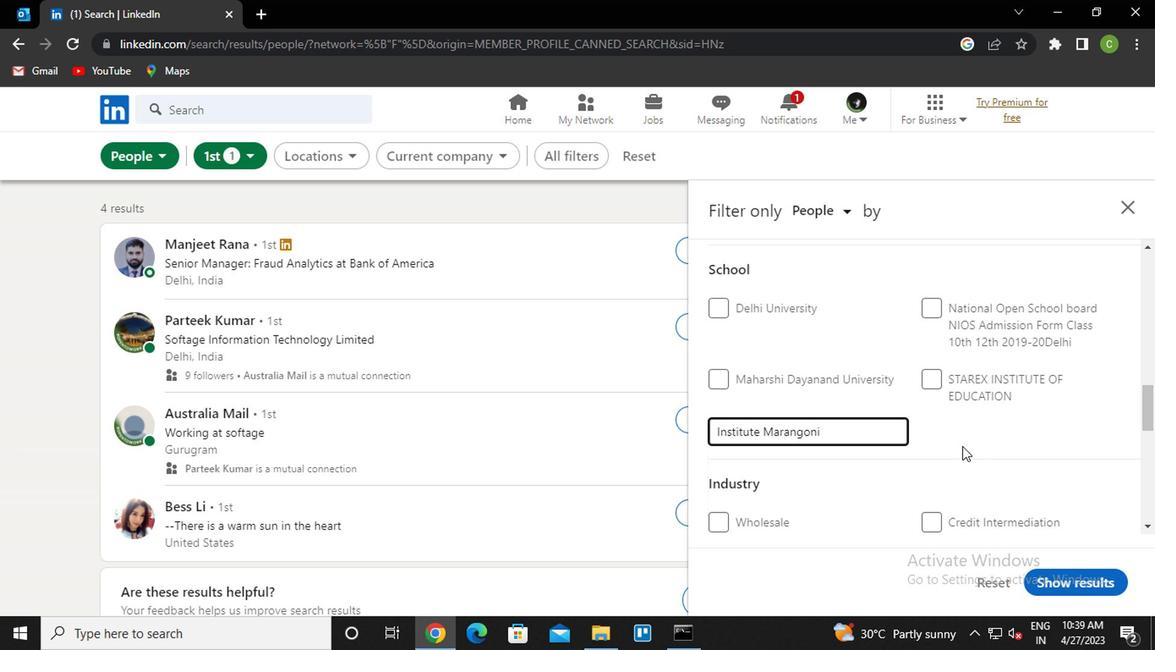 
Action: Mouse moved to (959, 438)
Screenshot: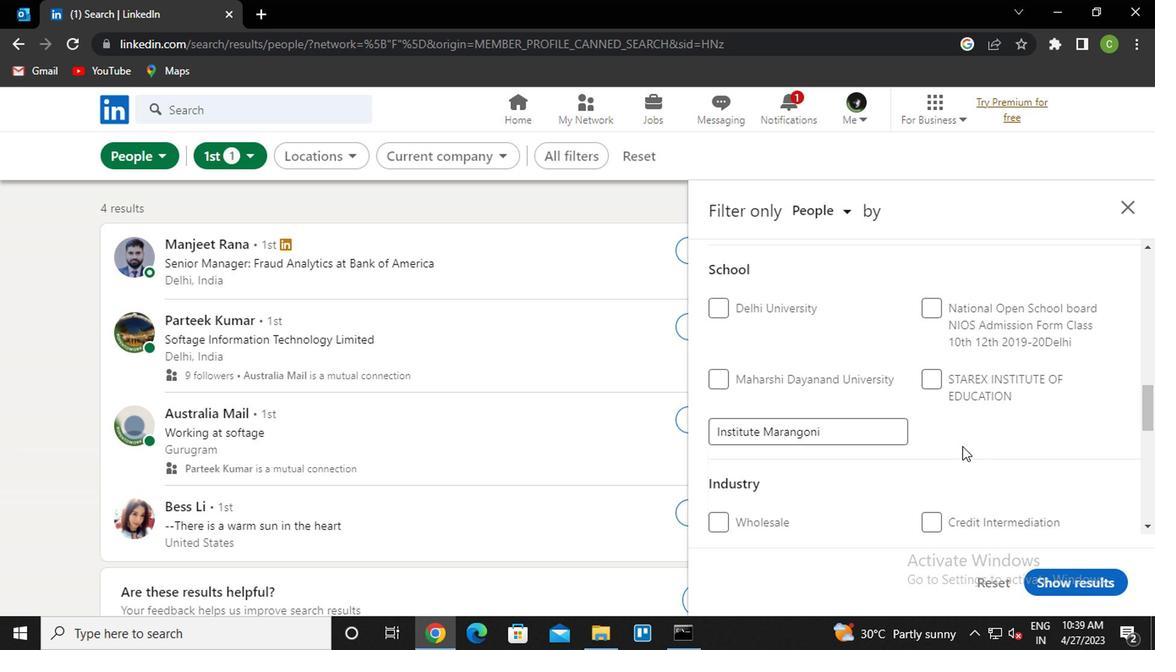 
Action: Mouse scrolled (959, 437) with delta (0, 0)
Screenshot: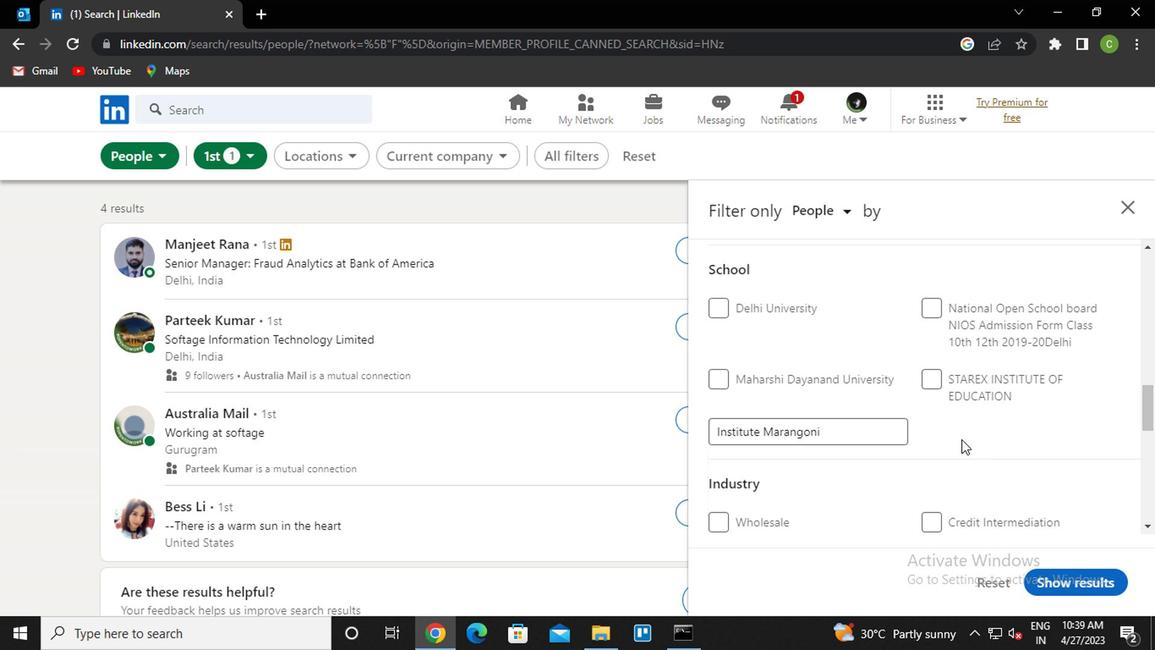 
Action: Mouse moved to (957, 438)
Screenshot: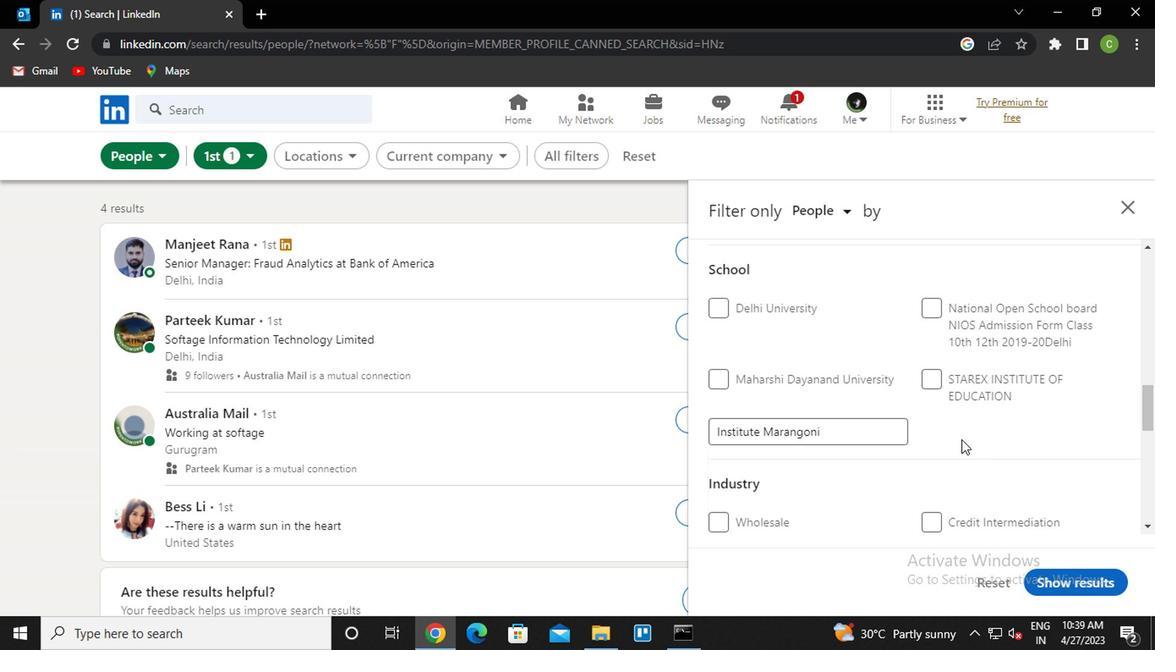 
Action: Mouse scrolled (957, 437) with delta (0, 0)
Screenshot: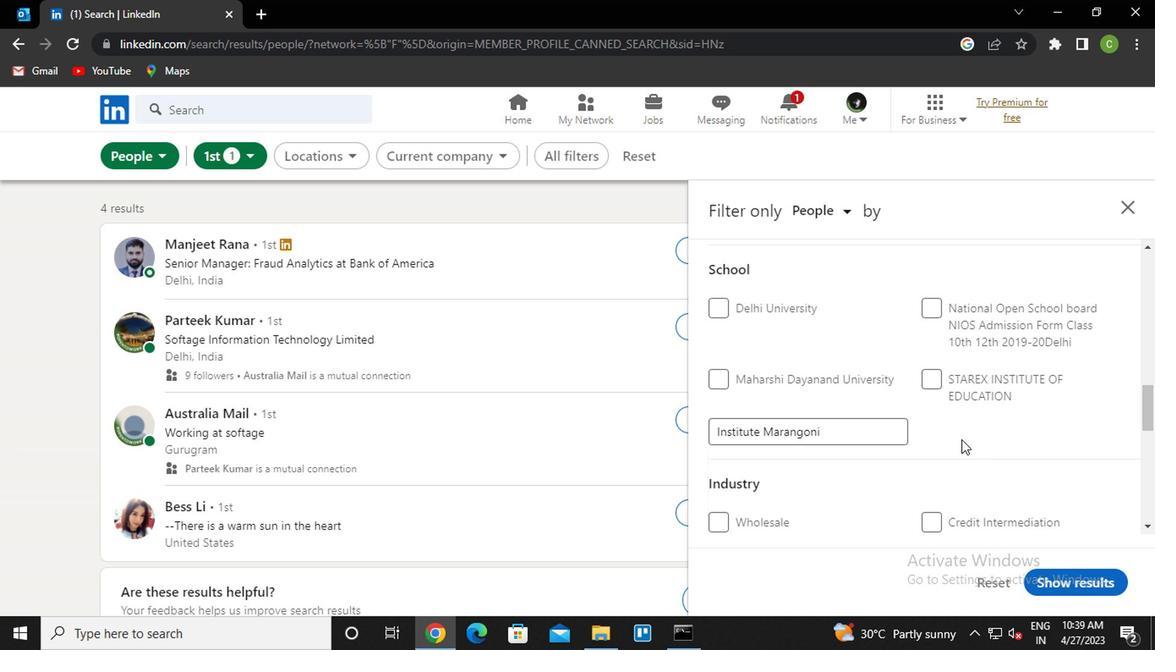 
Action: Mouse moved to (927, 432)
Screenshot: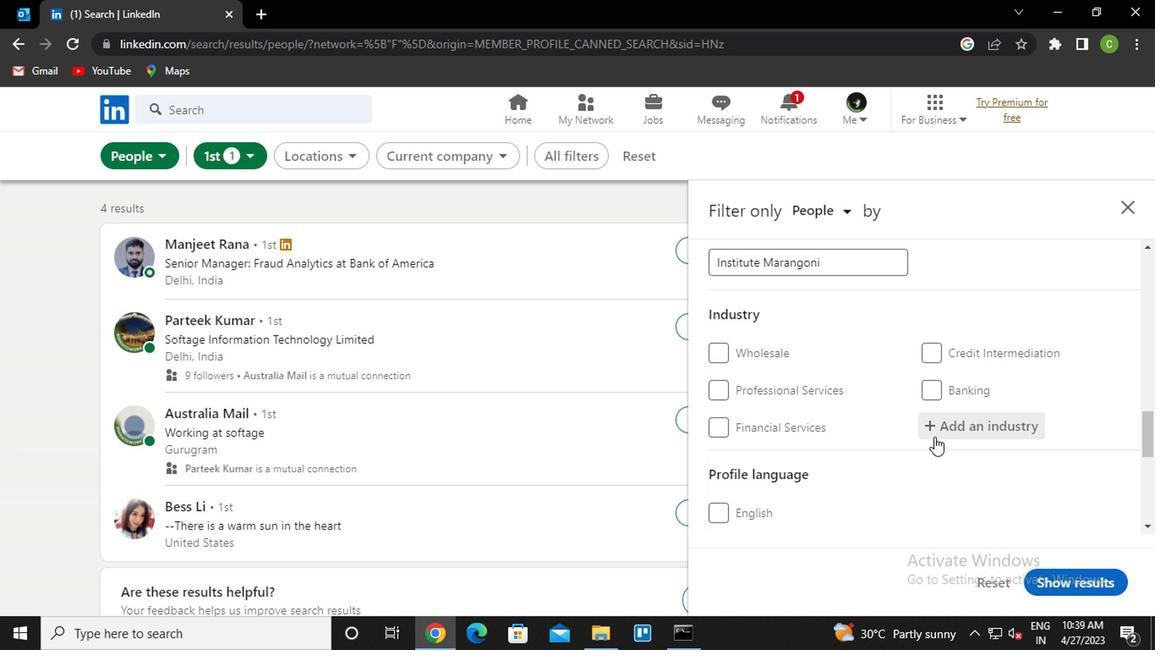 
Action: Mouse scrolled (927, 431) with delta (0, 0)
Screenshot: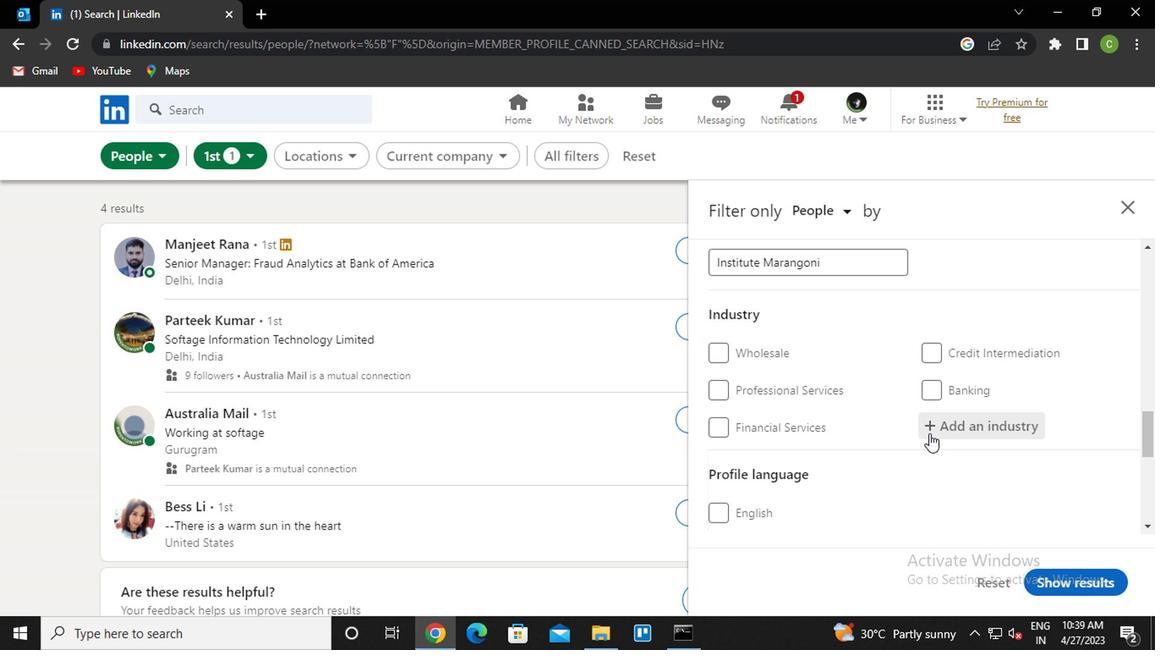 
Action: Mouse moved to (984, 343)
Screenshot: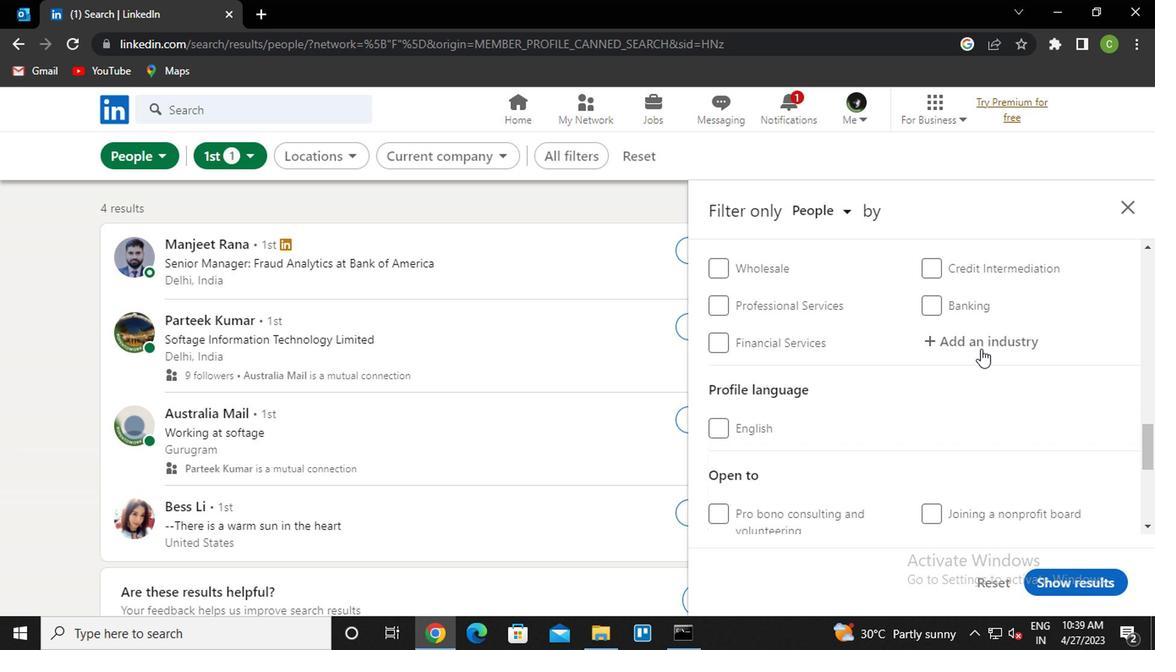 
Action: Mouse pressed left at (984, 343)
Screenshot: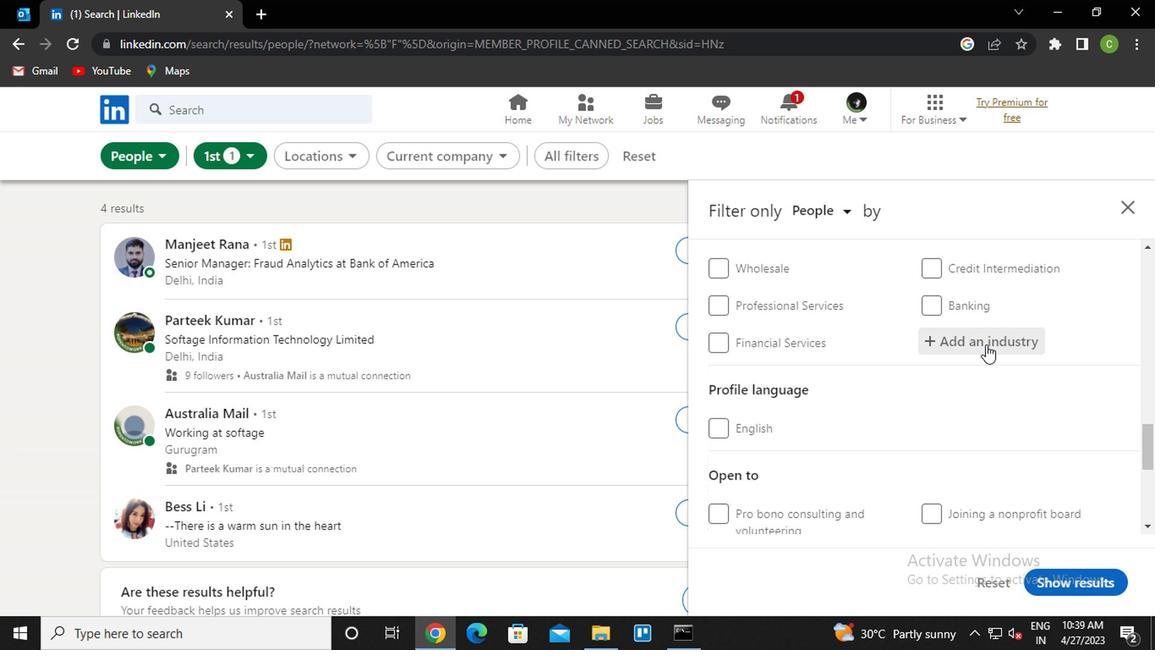 
Action: Mouse moved to (984, 343)
Screenshot: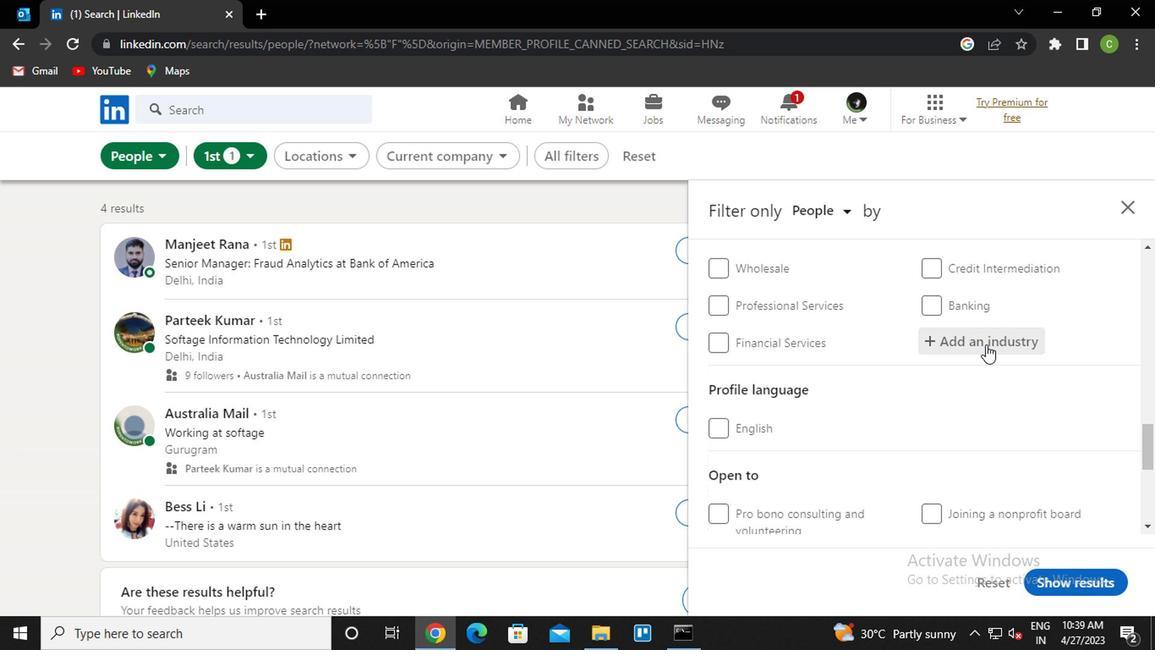 
Action: Key pressed <Key.caps_lock>h<Key.caps_lock>orticul<Key.down><Key.enter>
Screenshot: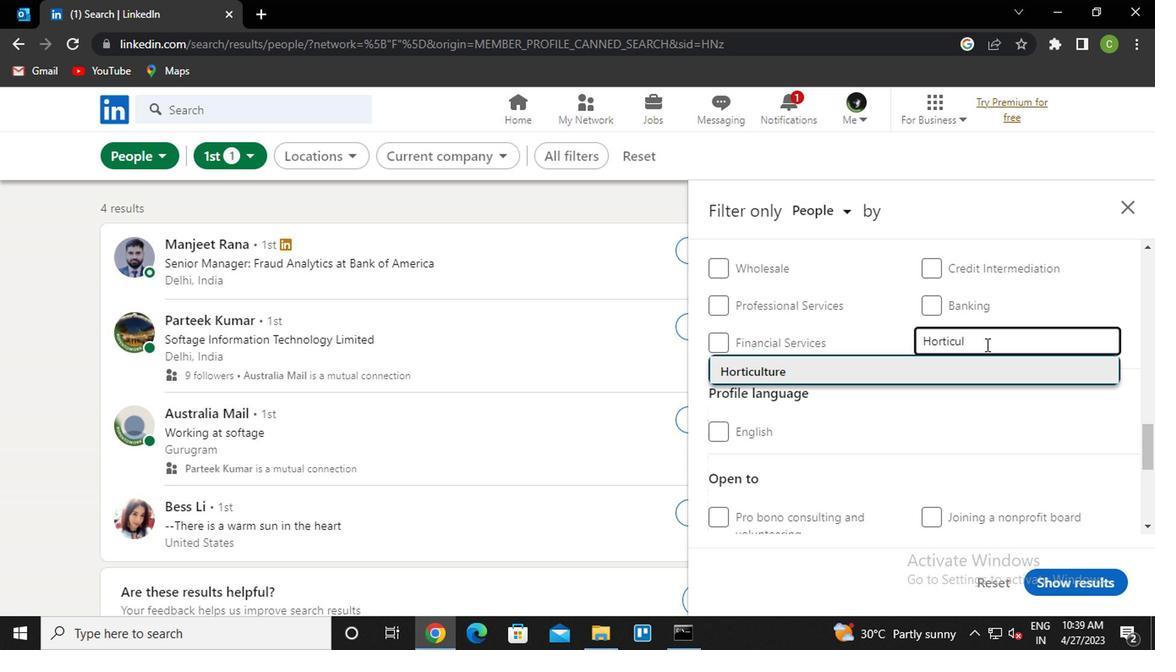 
Action: Mouse moved to (972, 335)
Screenshot: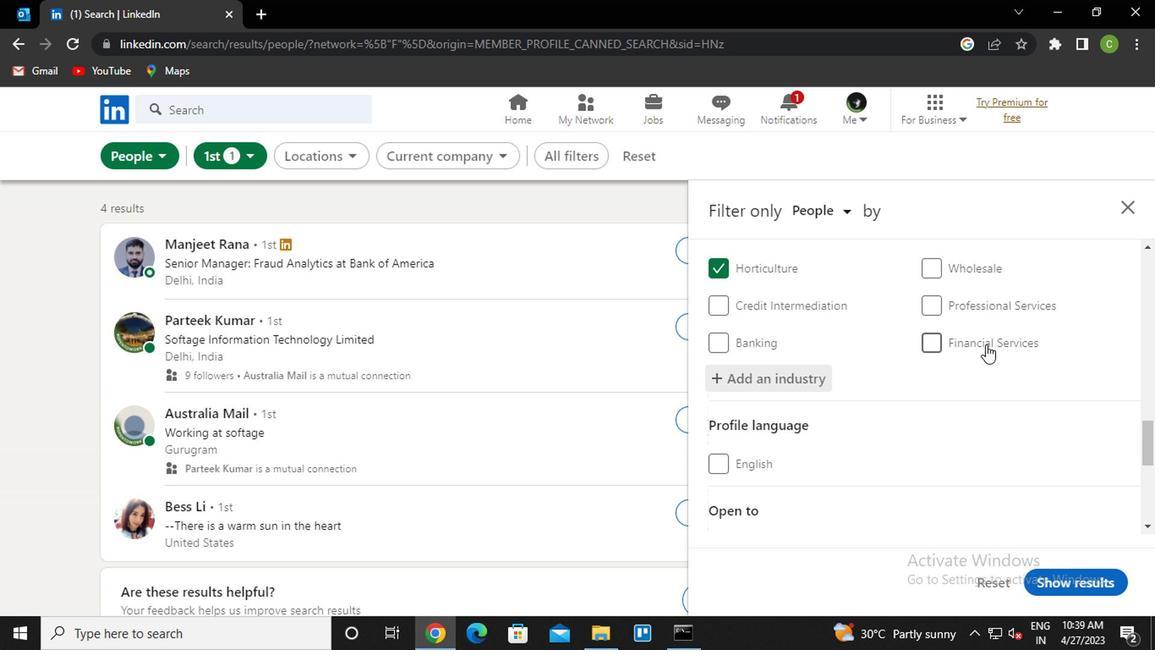 
Action: Mouse scrolled (972, 334) with delta (0, 0)
Screenshot: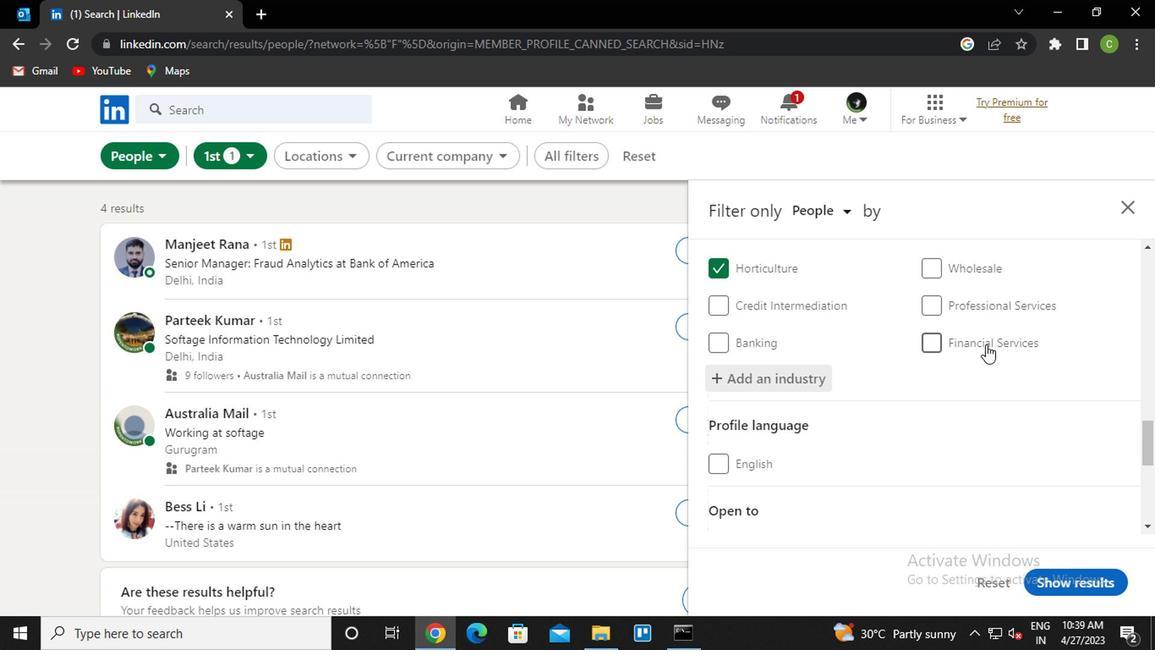 
Action: Mouse moved to (961, 328)
Screenshot: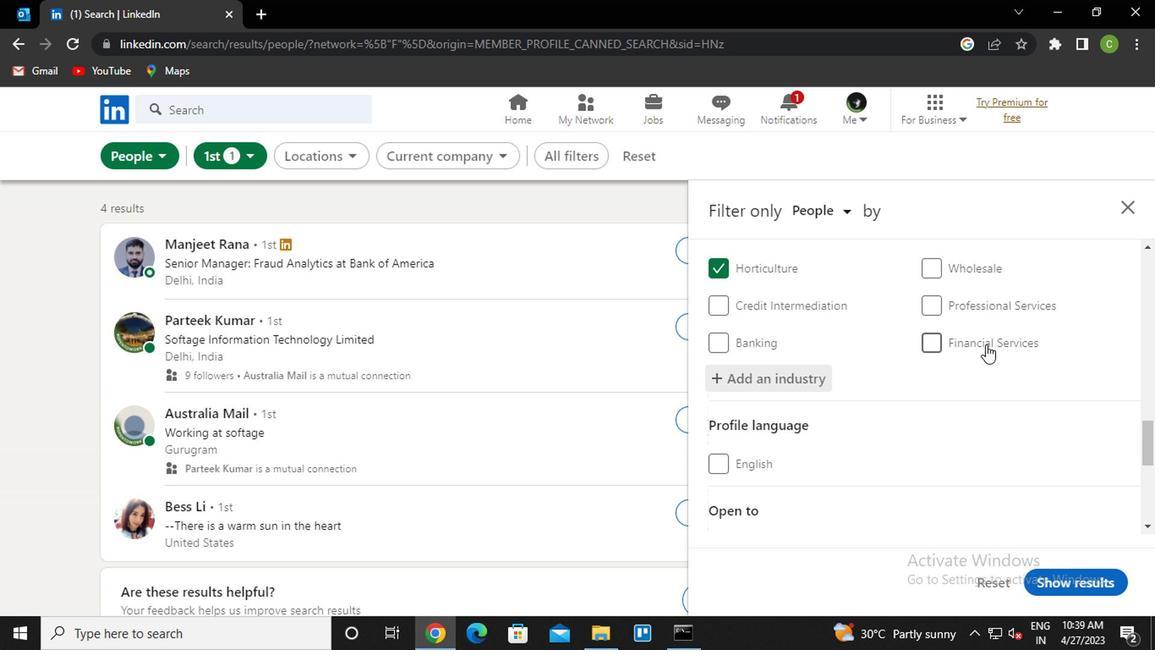 
Action: Mouse scrolled (961, 326) with delta (0, -1)
Screenshot: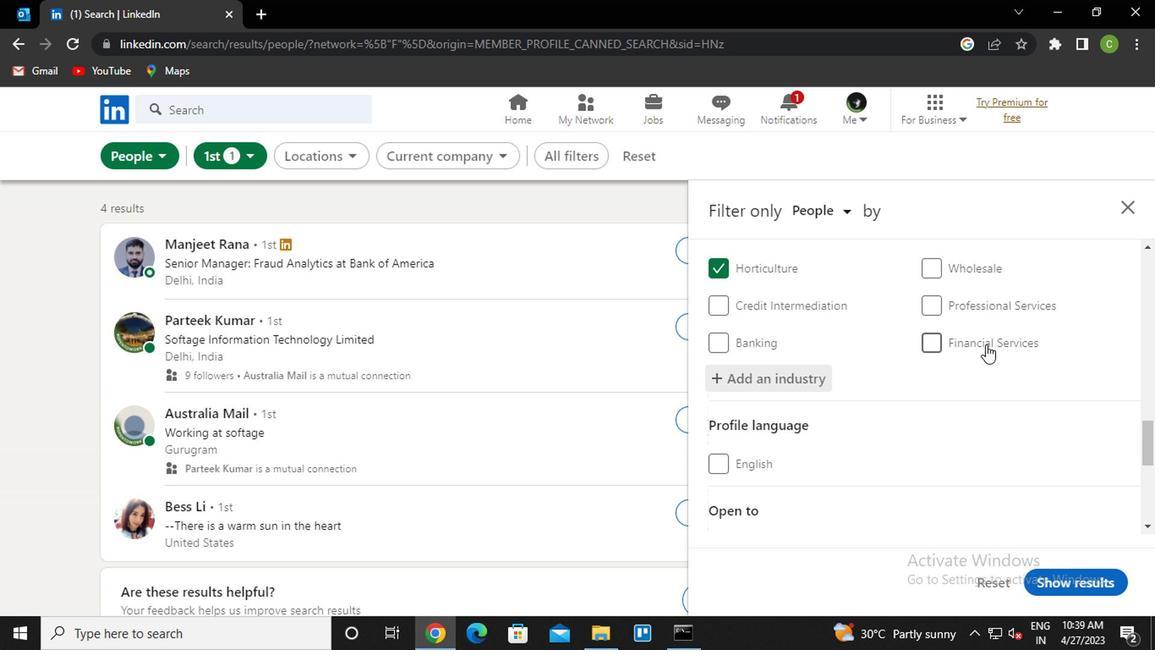 
Action: Mouse scrolled (961, 326) with delta (0, -1)
Screenshot: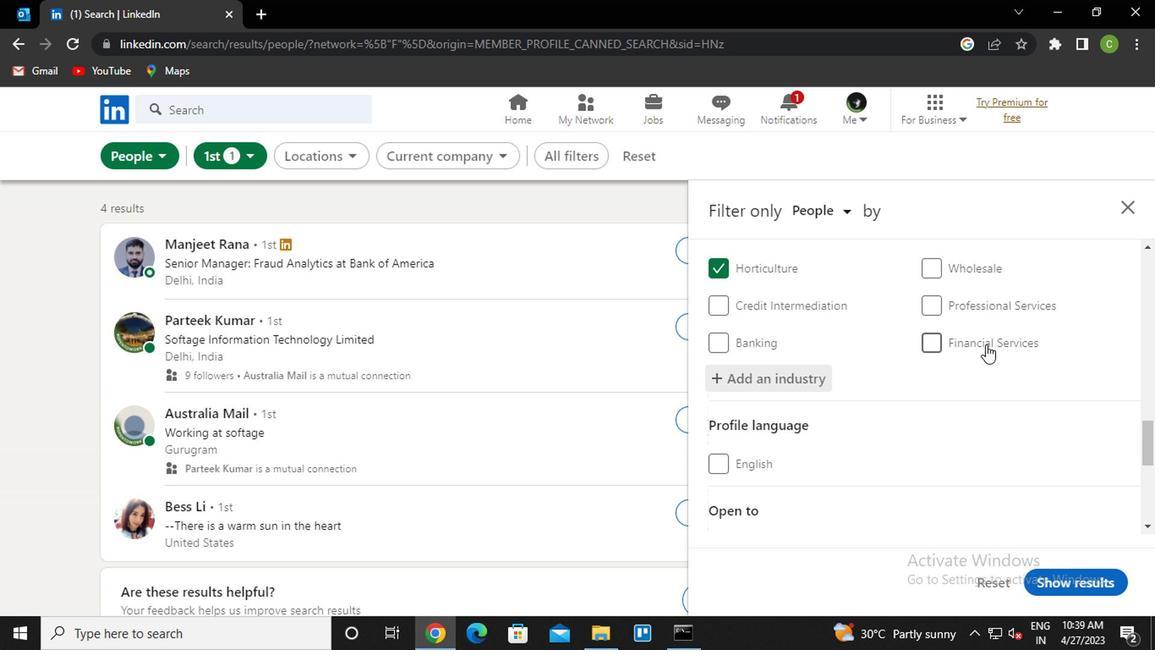 
Action: Mouse moved to (773, 394)
Screenshot: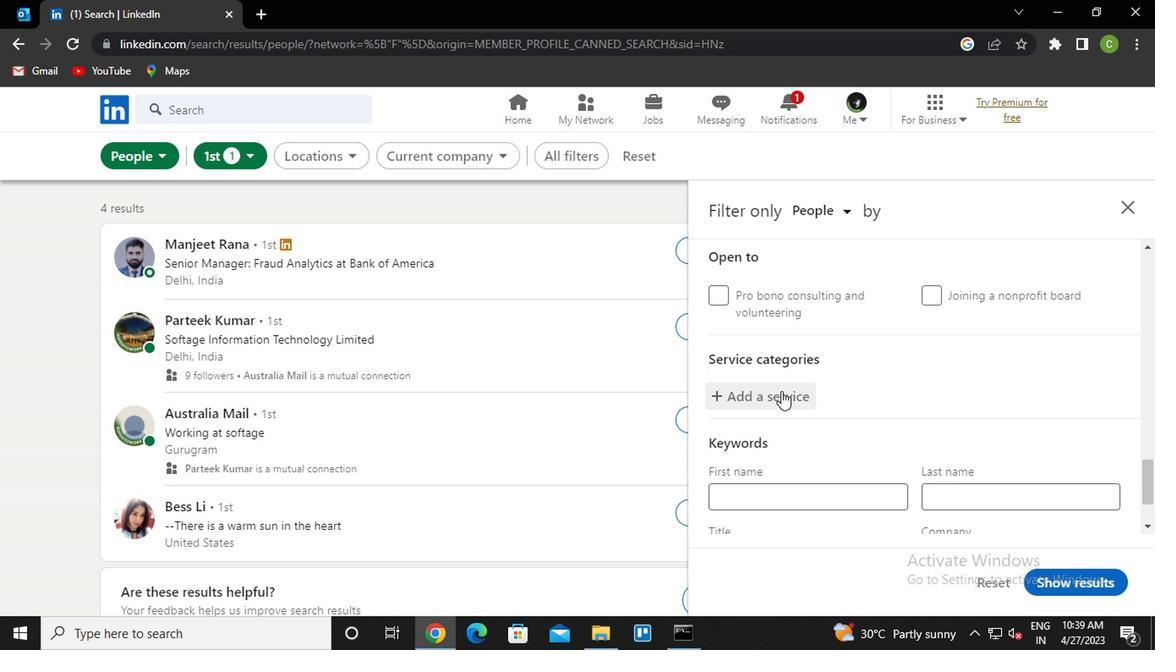 
Action: Mouse pressed left at (773, 394)
Screenshot: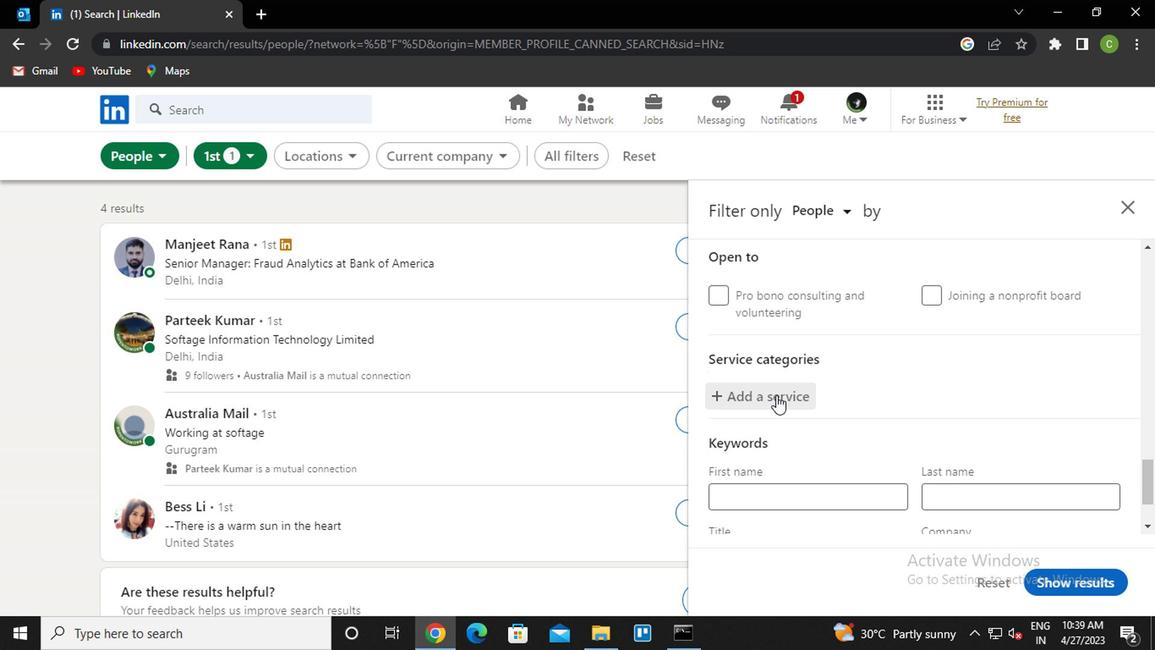 
Action: Key pressed <Key.caps_lock>h<Key.caps_lock>ealthcare<Key.down><Key.down><Key.enter>
Screenshot: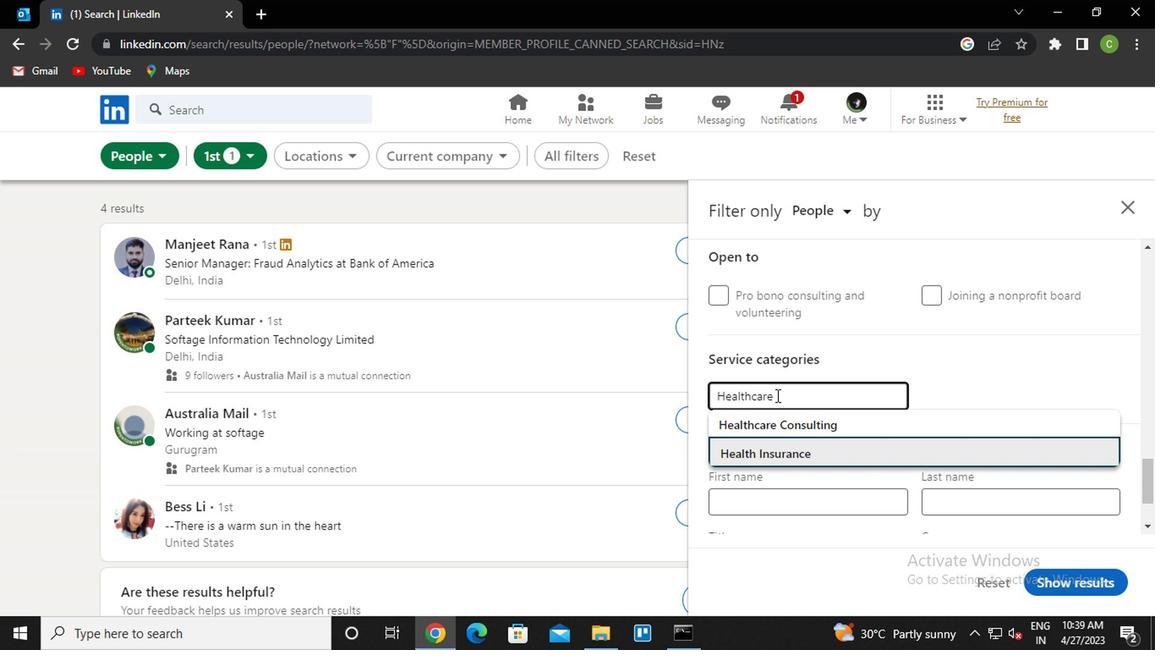 
Action: Mouse moved to (885, 443)
Screenshot: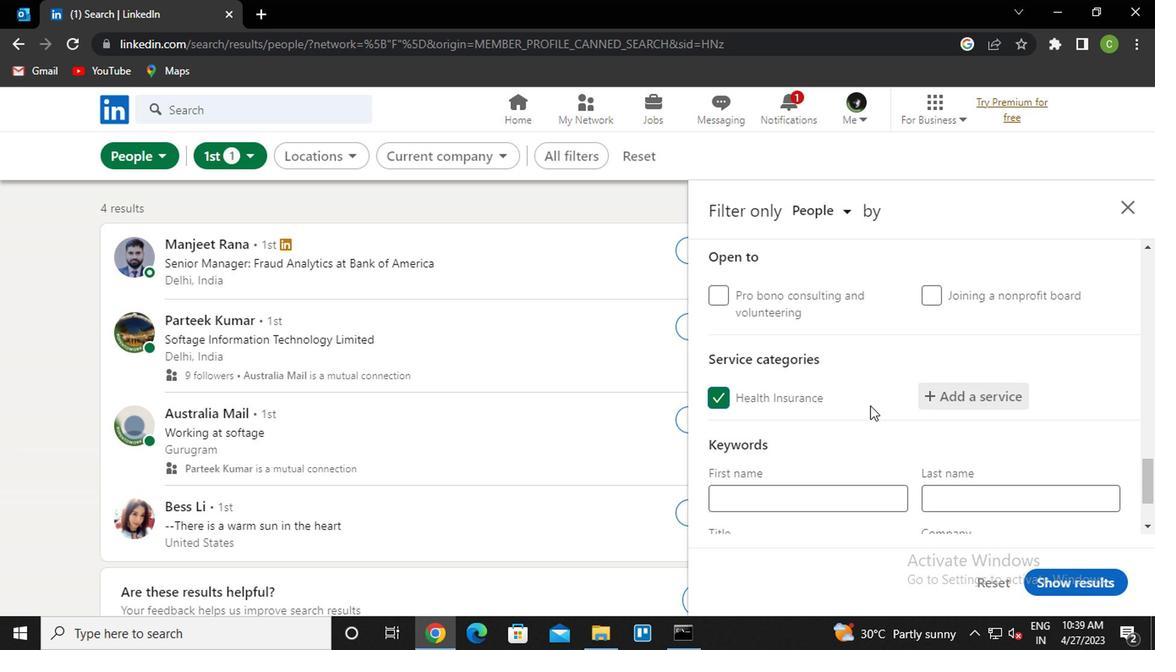 
Action: Mouse scrolled (885, 442) with delta (0, -1)
Screenshot: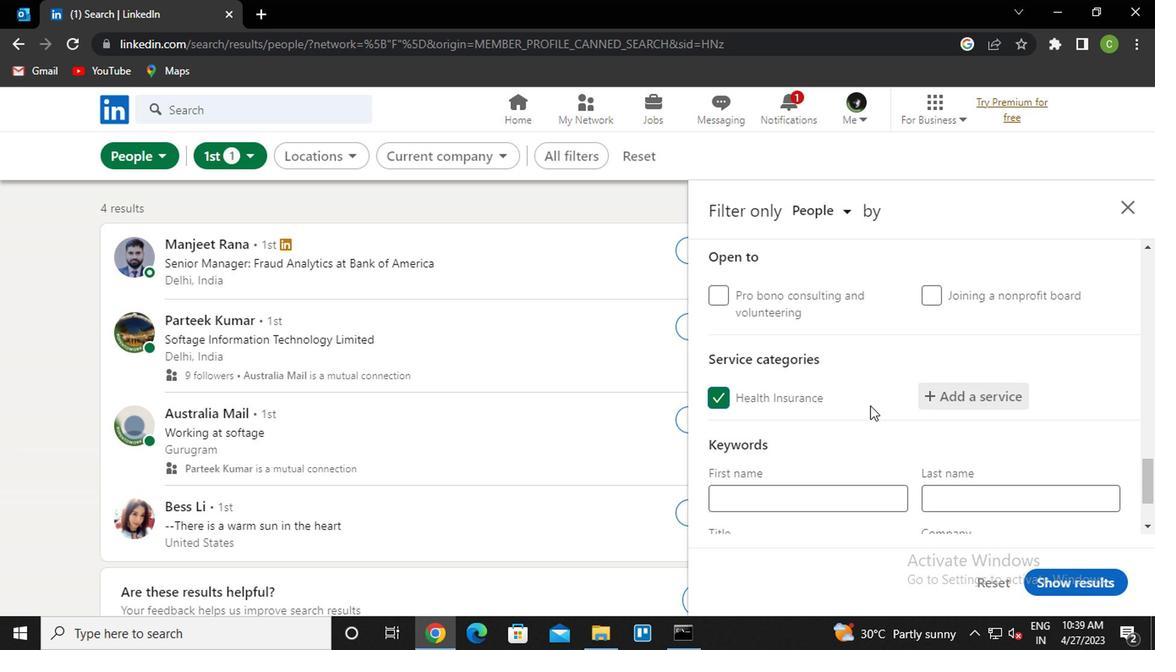 
Action: Mouse moved to (885, 446)
Screenshot: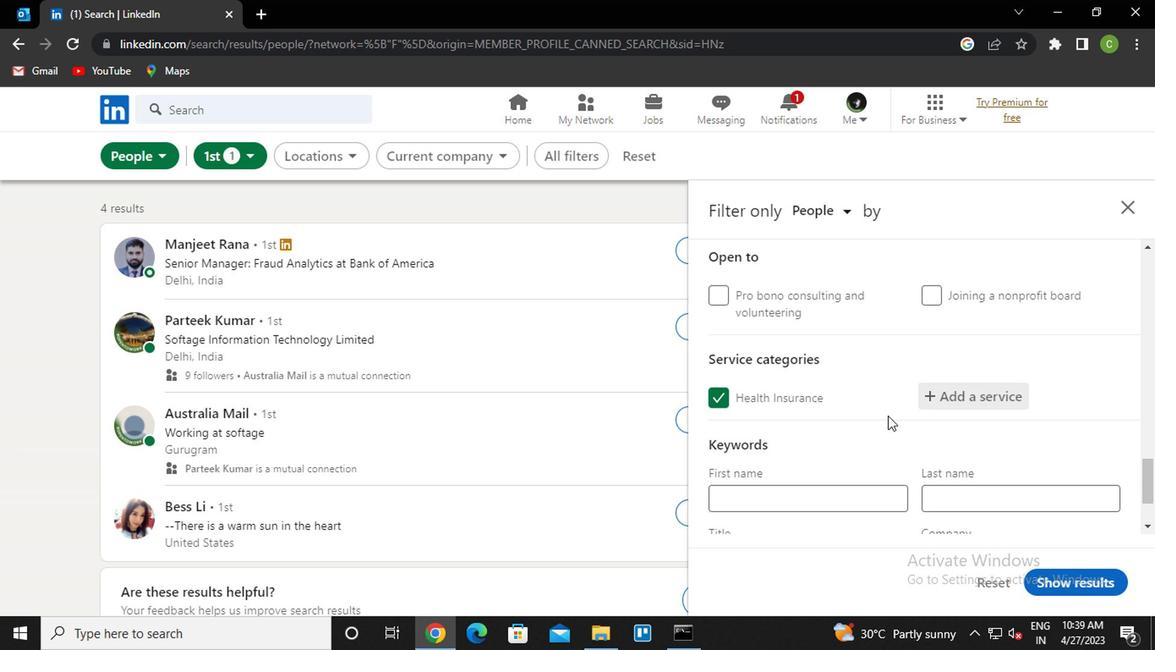 
Action: Mouse scrolled (885, 444) with delta (0, -1)
Screenshot: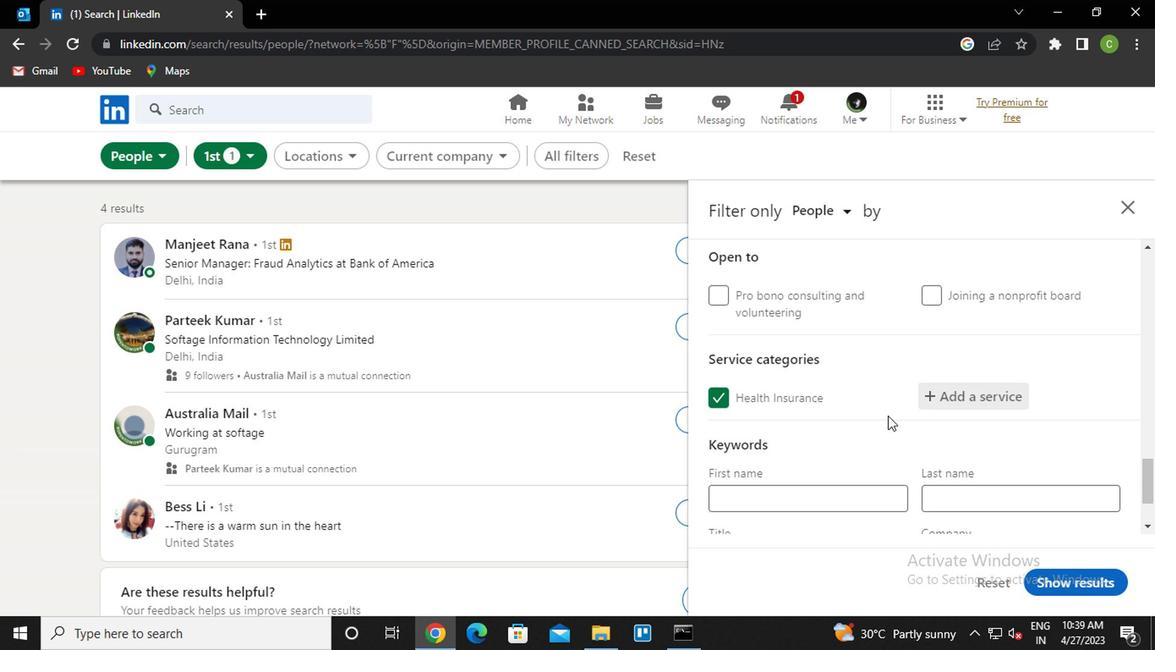 
Action: Mouse moved to (837, 452)
Screenshot: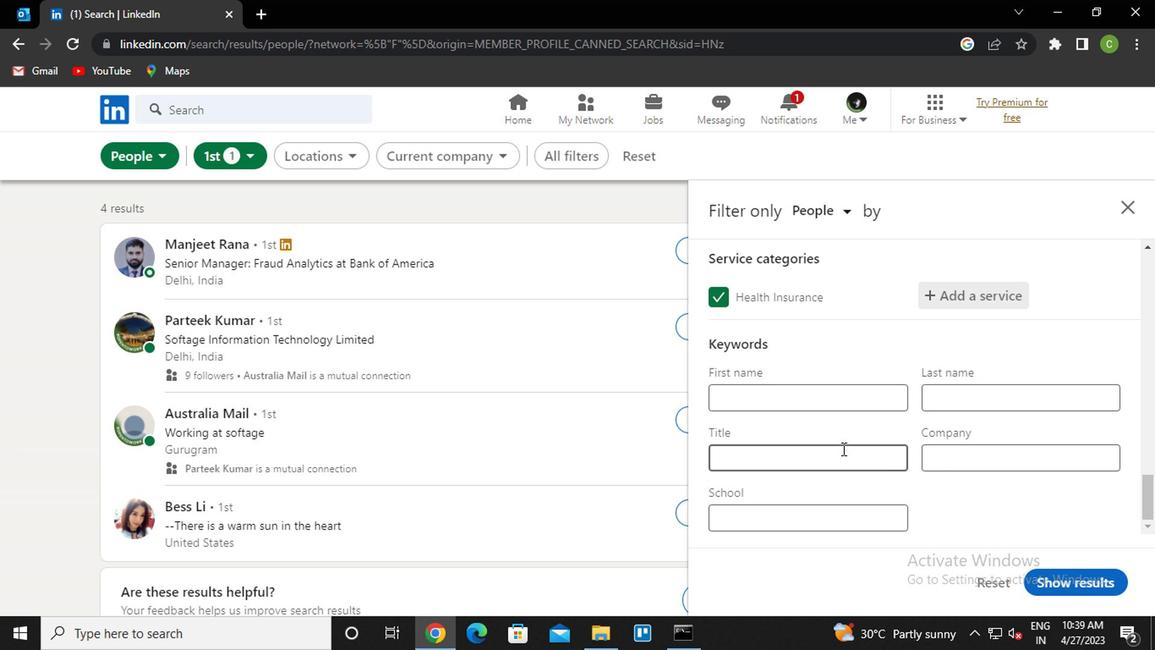 
Action: Mouse pressed left at (837, 452)
Screenshot: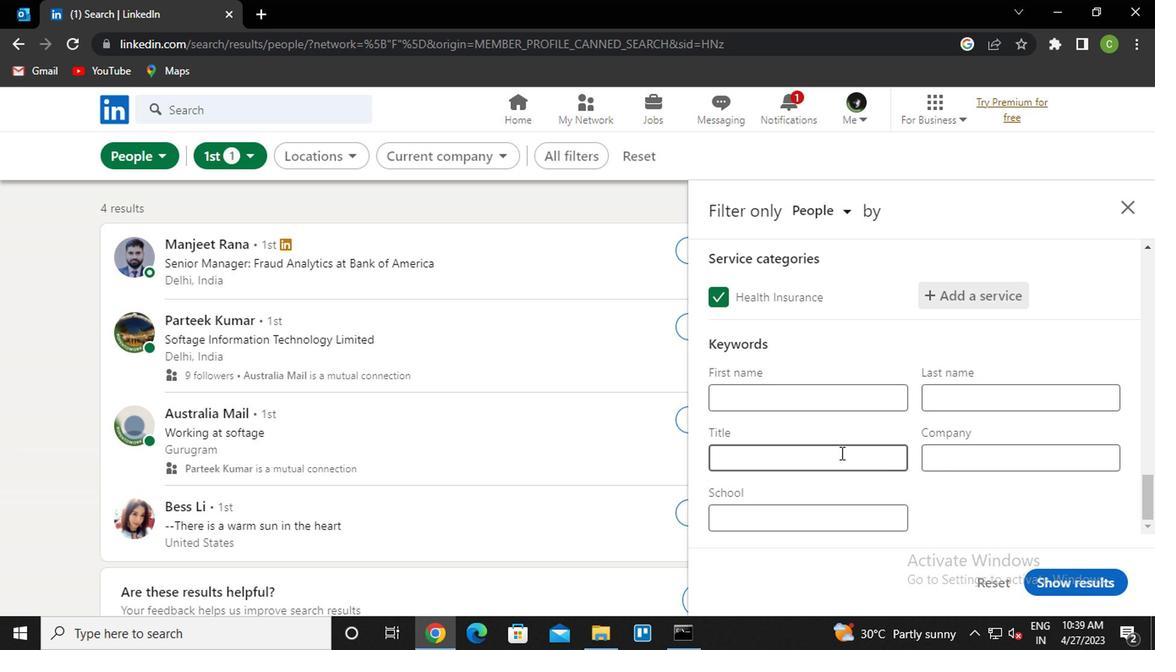
Action: Key pressed <Key.caps_lock>c<Key.caps_lock>hief<Key.space><Key.caps_lock>e<Key.caps_lock>xecutive<Key.space><Key.caps_lock>o<Key.caps_lock>fficer
Screenshot: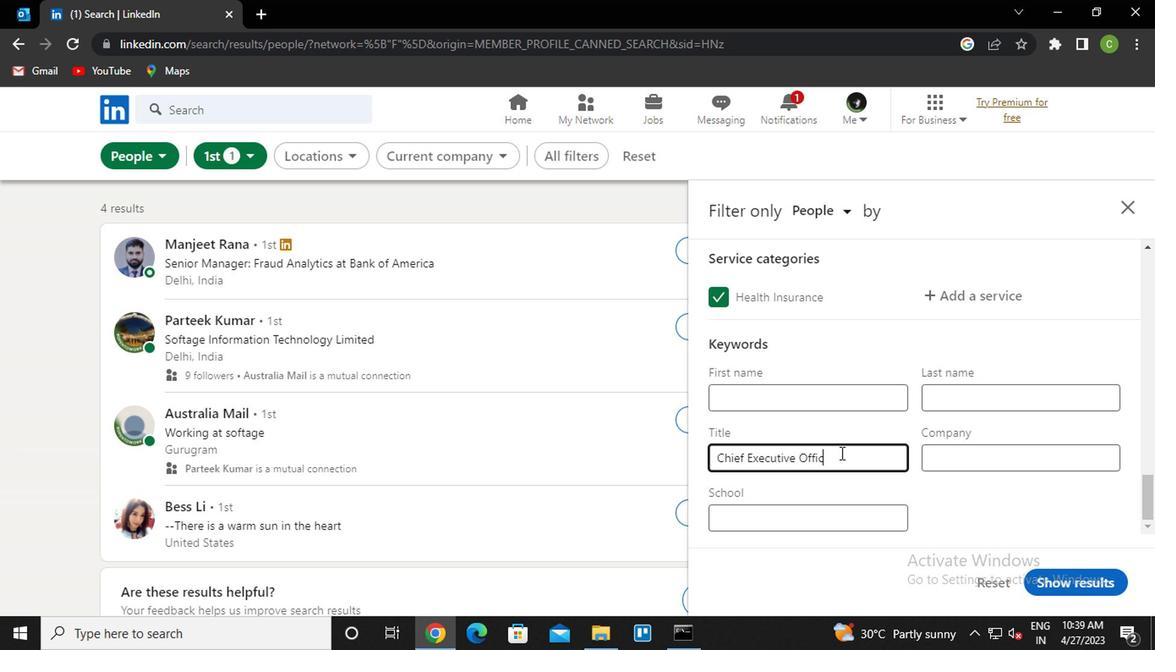 
Action: Mouse moved to (1054, 580)
Screenshot: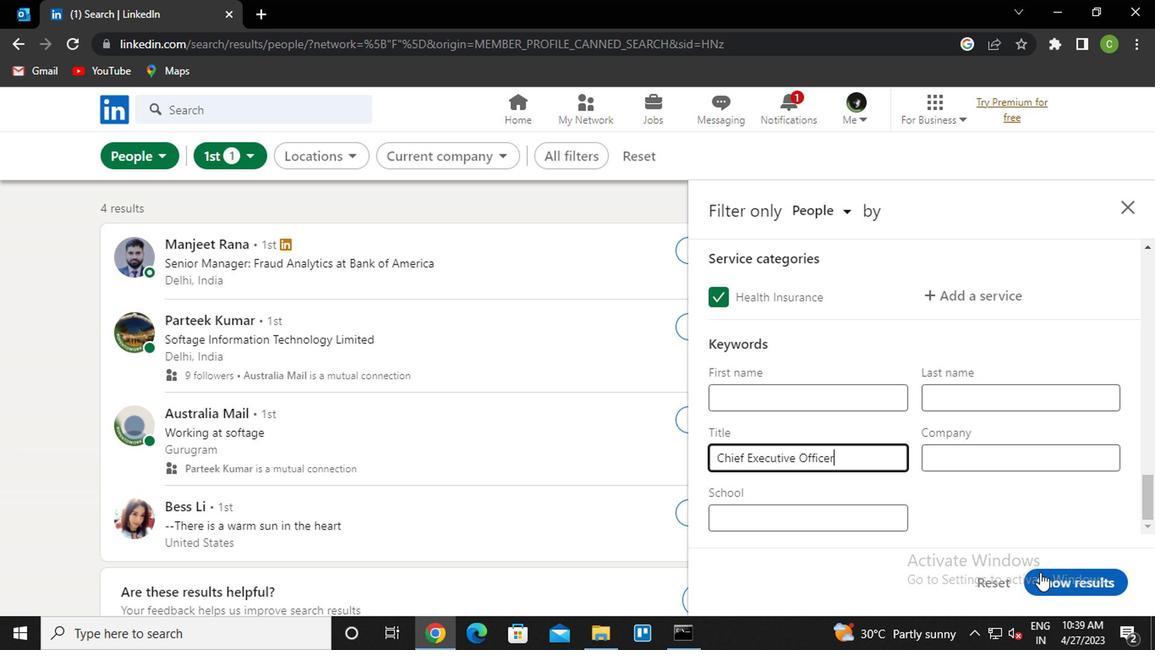 
Action: Mouse pressed left at (1054, 580)
Screenshot: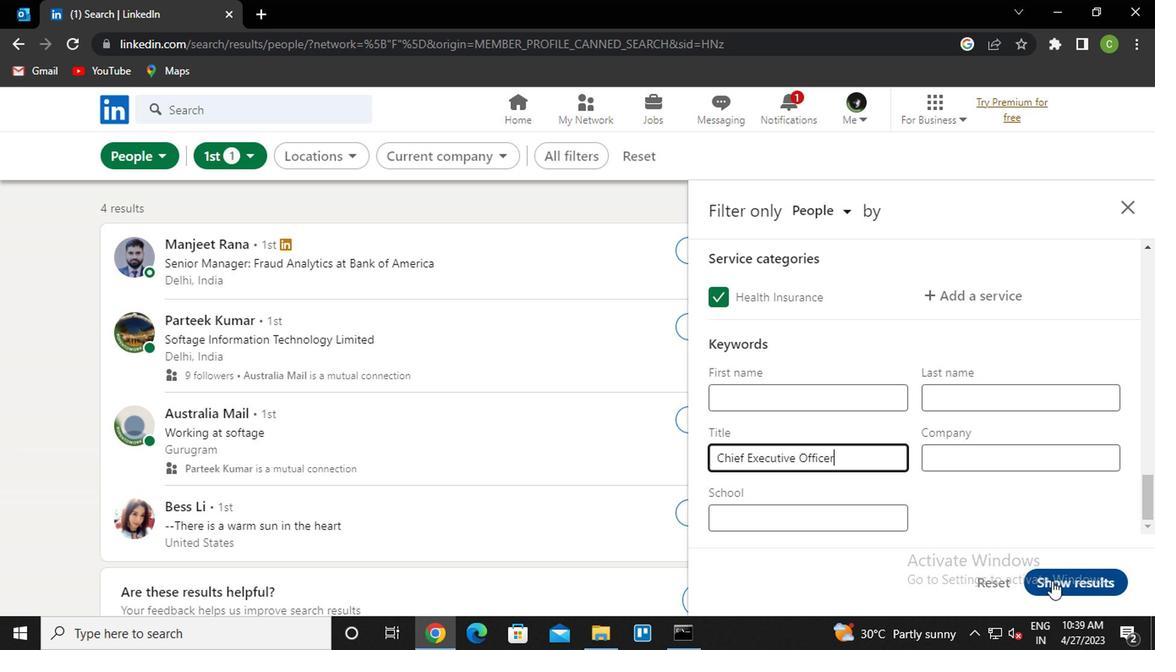 
Action: Mouse moved to (704, 527)
Screenshot: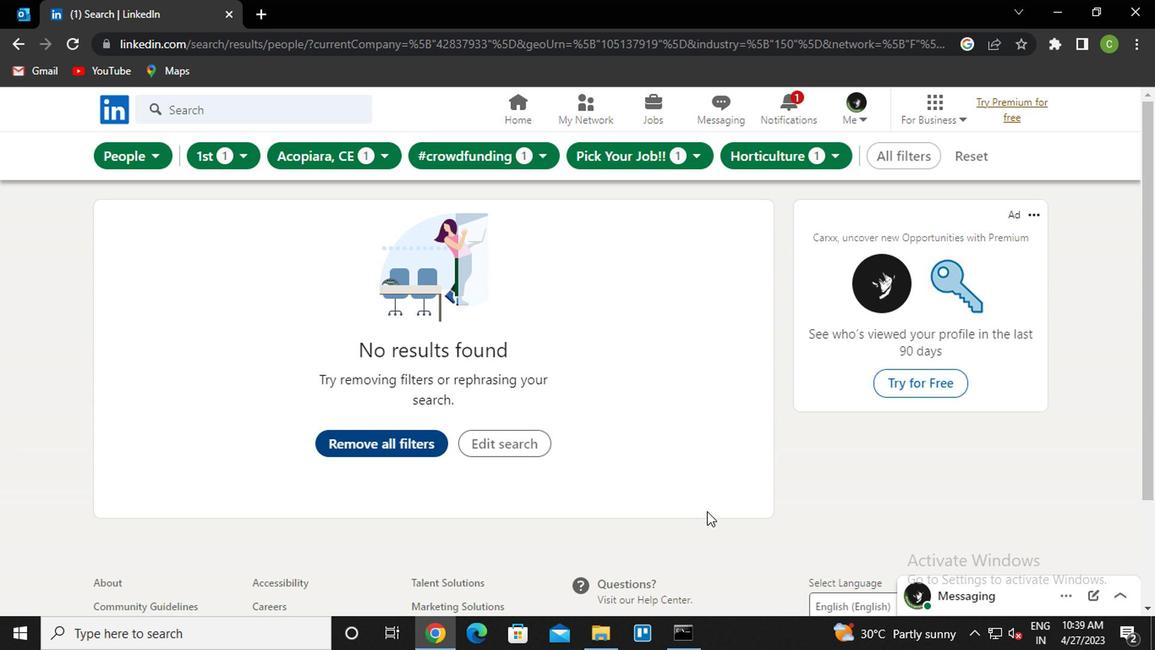 
Action: Key pressed <Key.f8>
Screenshot: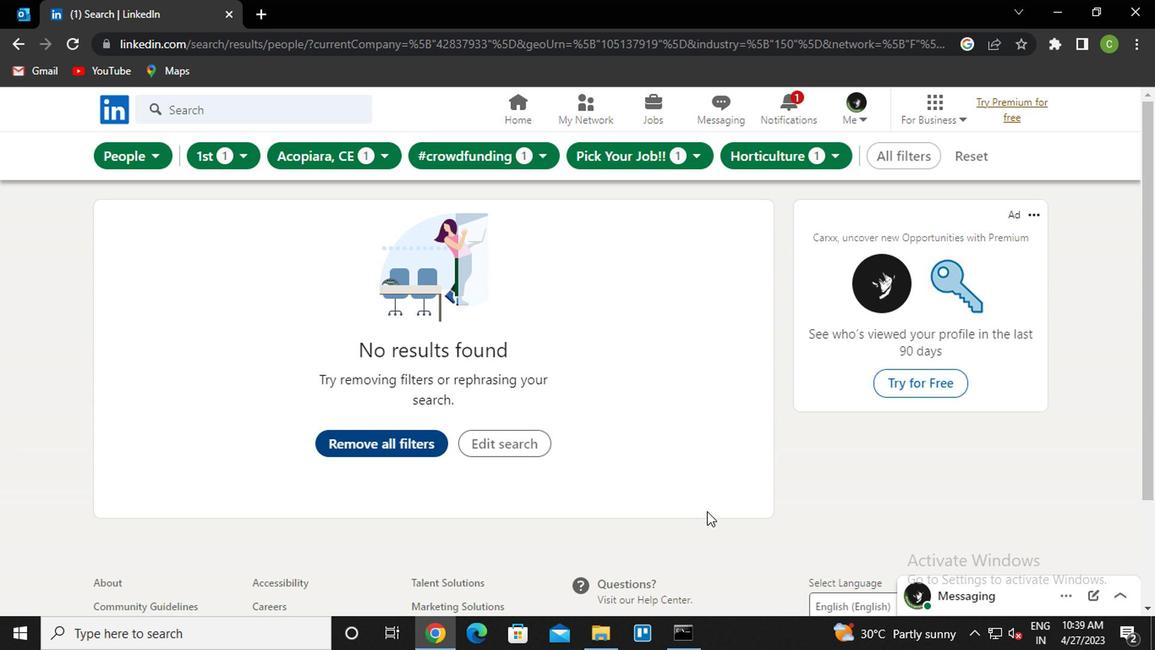 
